 Task: Search one way flight ticket for 3 adults, 3 children in premium economy from King Salmon: King Salmon Airport to New Bern: Coastal Carolina Regional Airport (was Craven County Regional) on 5-4-2023. Choice of flights is Royal air maroc. Number of bags: 1 carry on bag. Price is upto 94000. Outbound departure time preference is 8:00.
Action: Mouse moved to (316, 272)
Screenshot: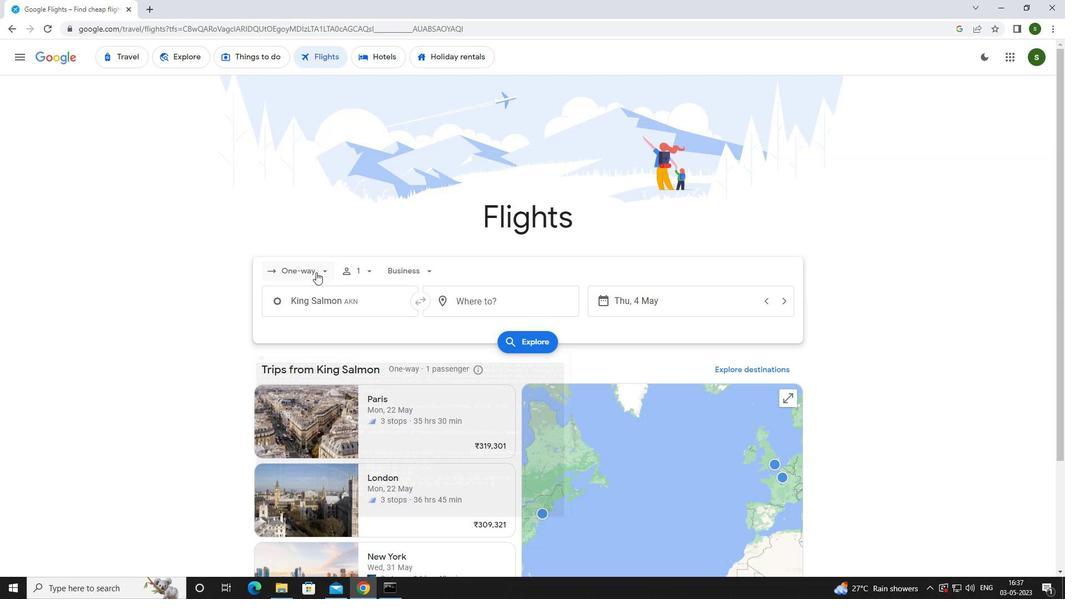 
Action: Mouse pressed left at (316, 272)
Screenshot: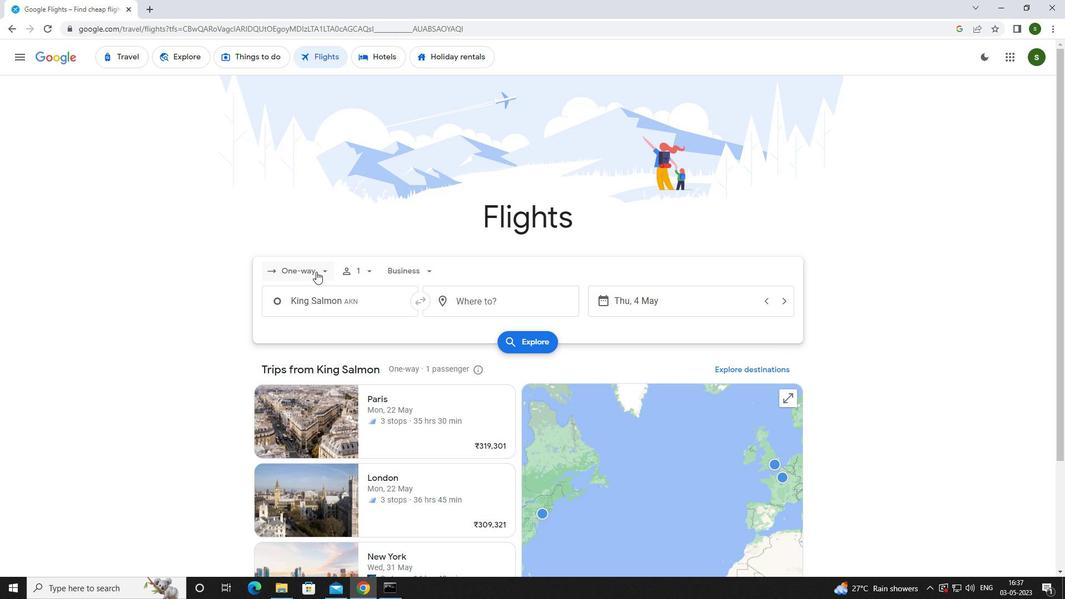 
Action: Mouse moved to (321, 314)
Screenshot: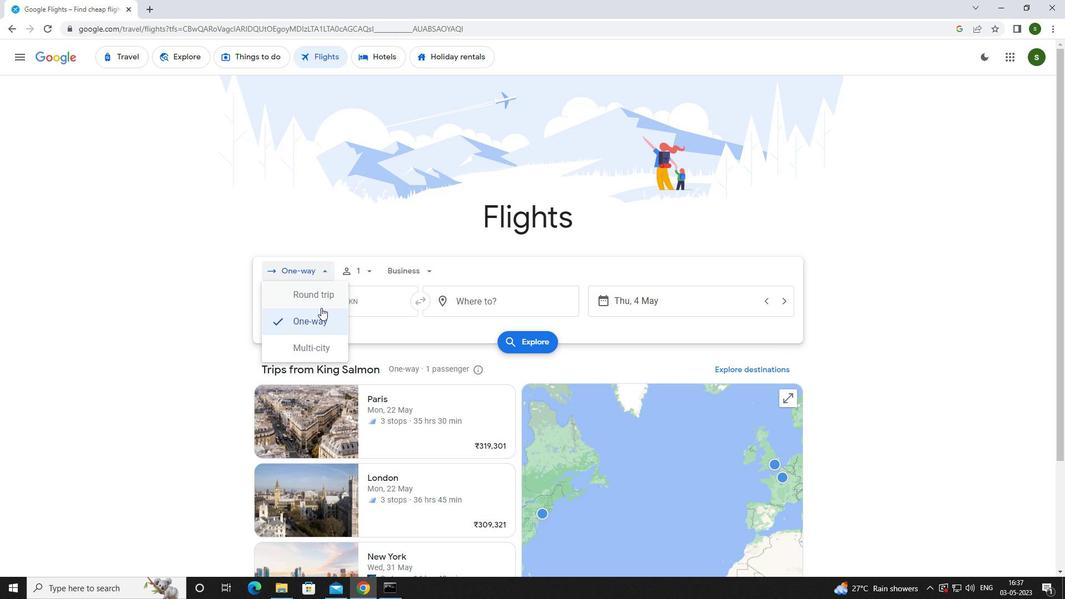 
Action: Mouse pressed left at (321, 314)
Screenshot: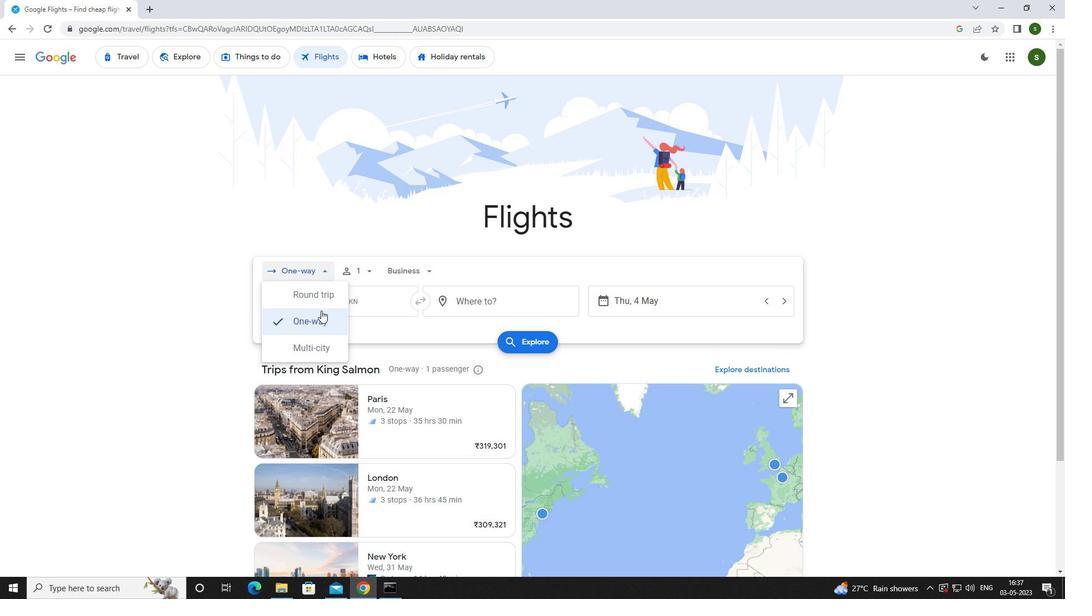 
Action: Mouse moved to (370, 267)
Screenshot: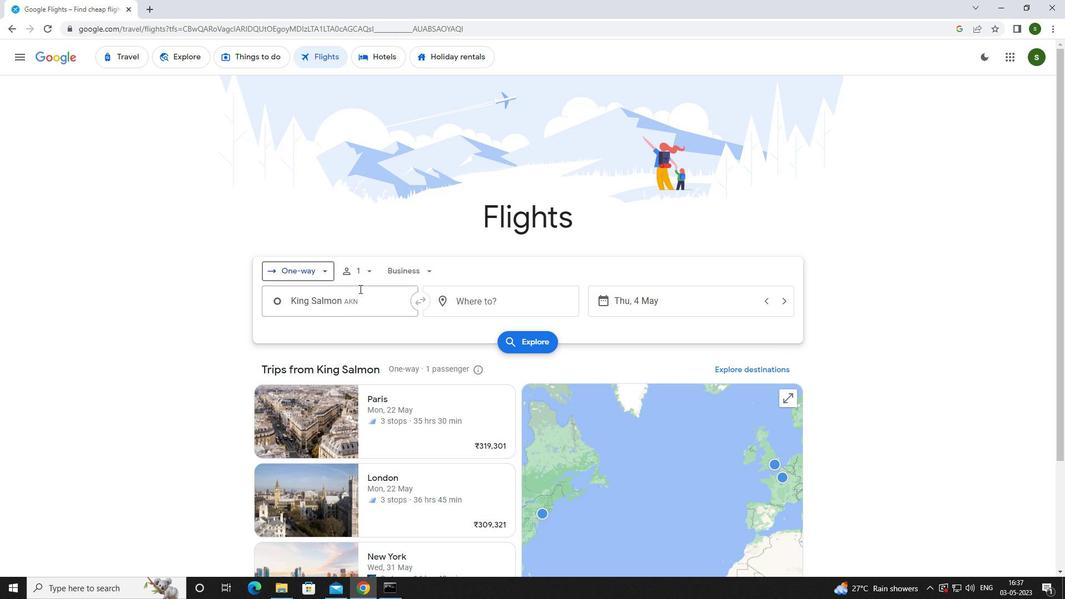 
Action: Mouse pressed left at (370, 267)
Screenshot: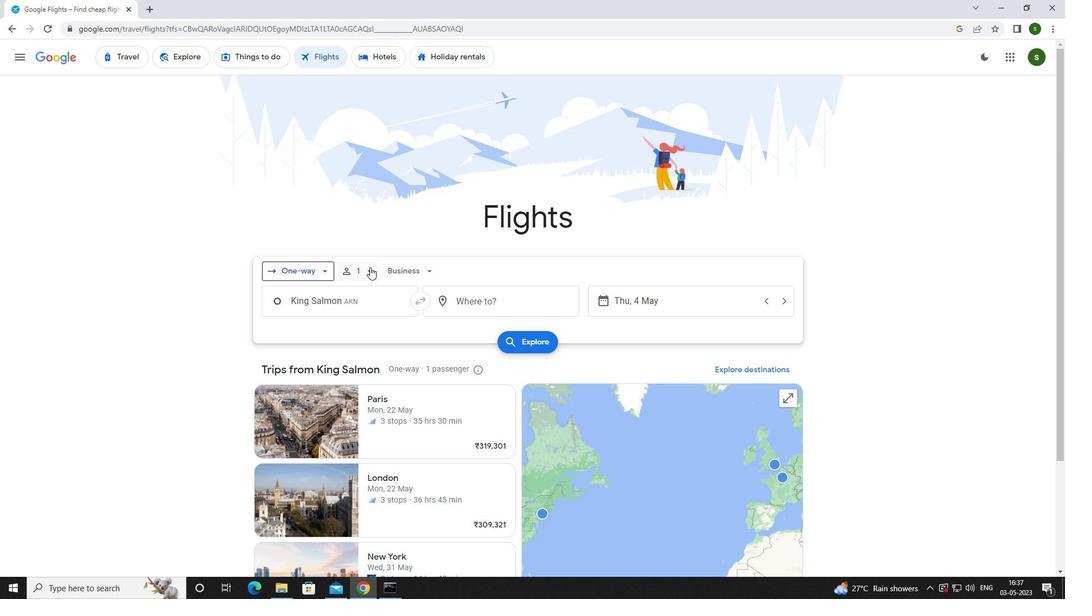 
Action: Mouse moved to (452, 298)
Screenshot: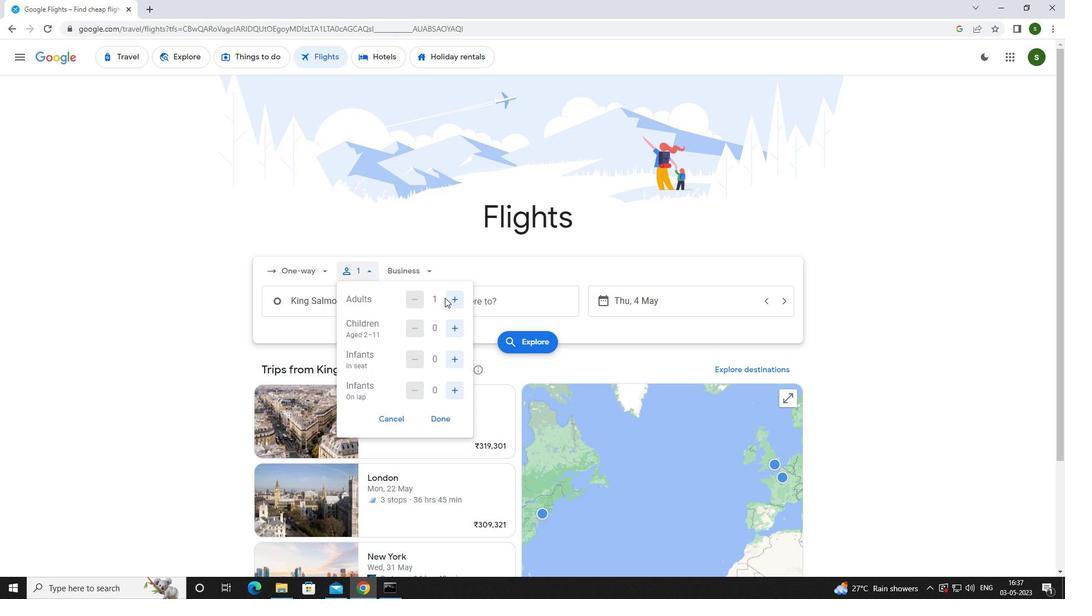 
Action: Mouse pressed left at (452, 298)
Screenshot: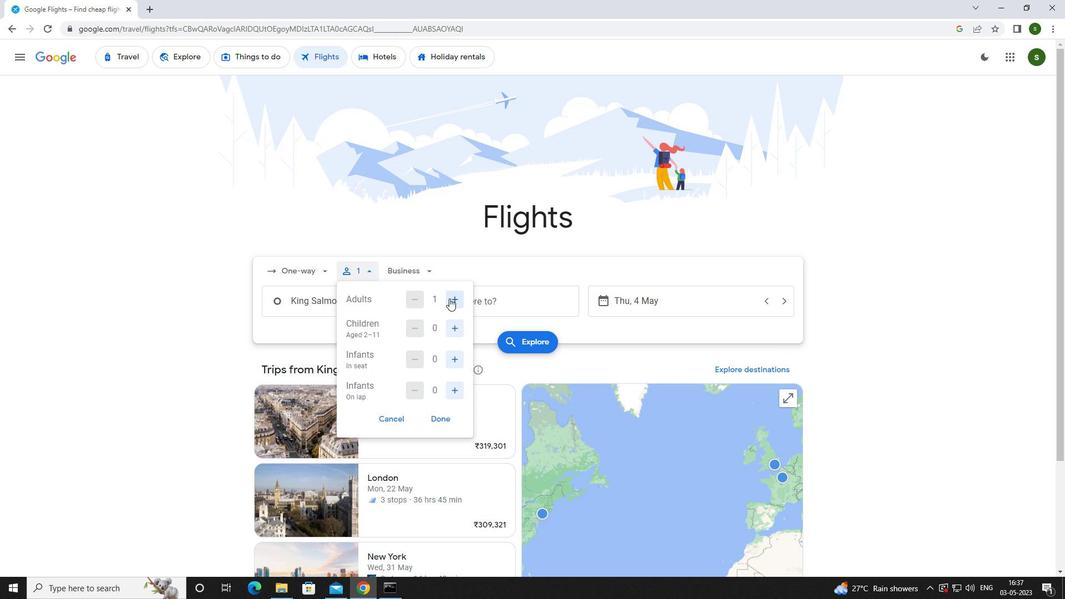 
Action: Mouse pressed left at (452, 298)
Screenshot: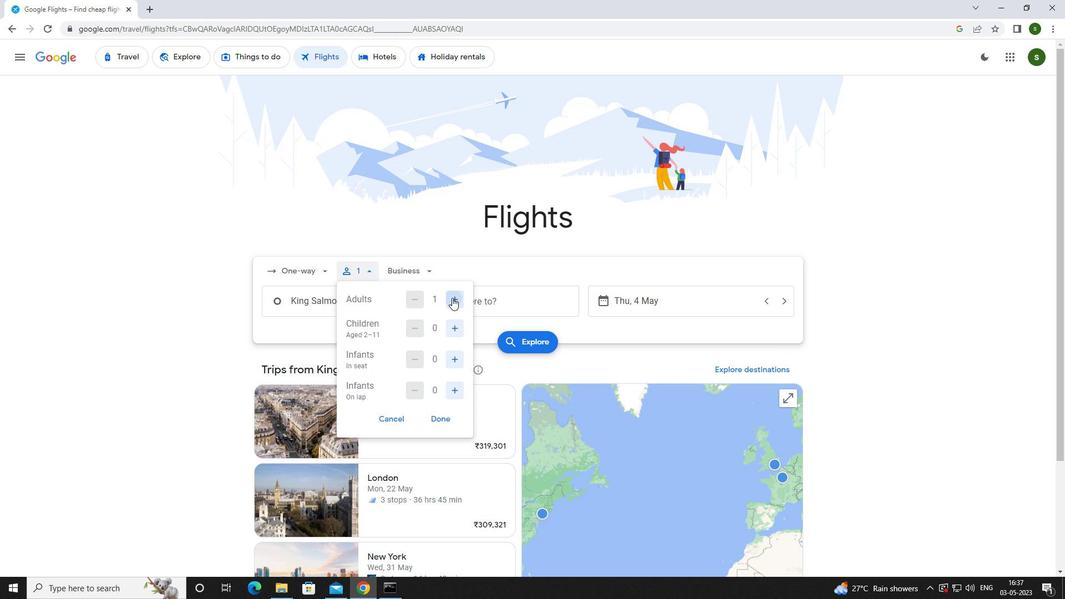
Action: Mouse moved to (450, 326)
Screenshot: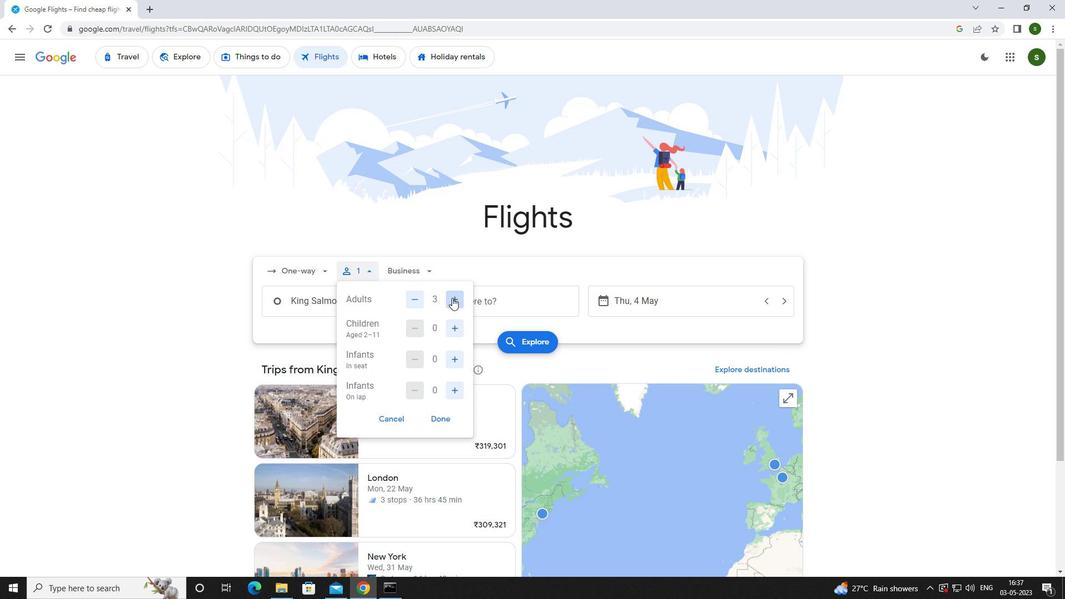 
Action: Mouse pressed left at (450, 326)
Screenshot: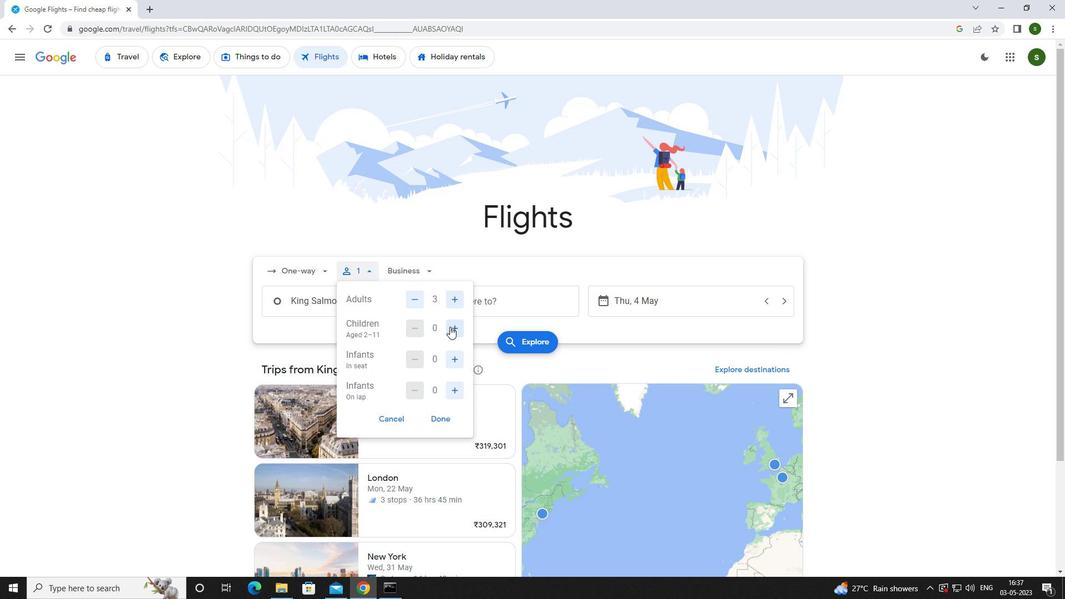 
Action: Mouse pressed left at (450, 326)
Screenshot: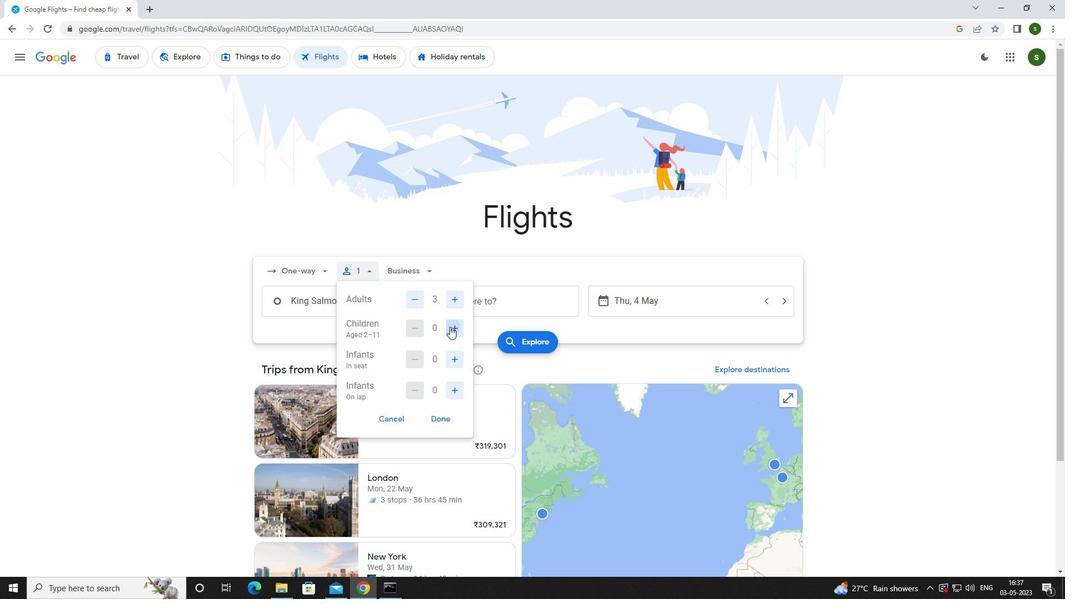 
Action: Mouse moved to (450, 325)
Screenshot: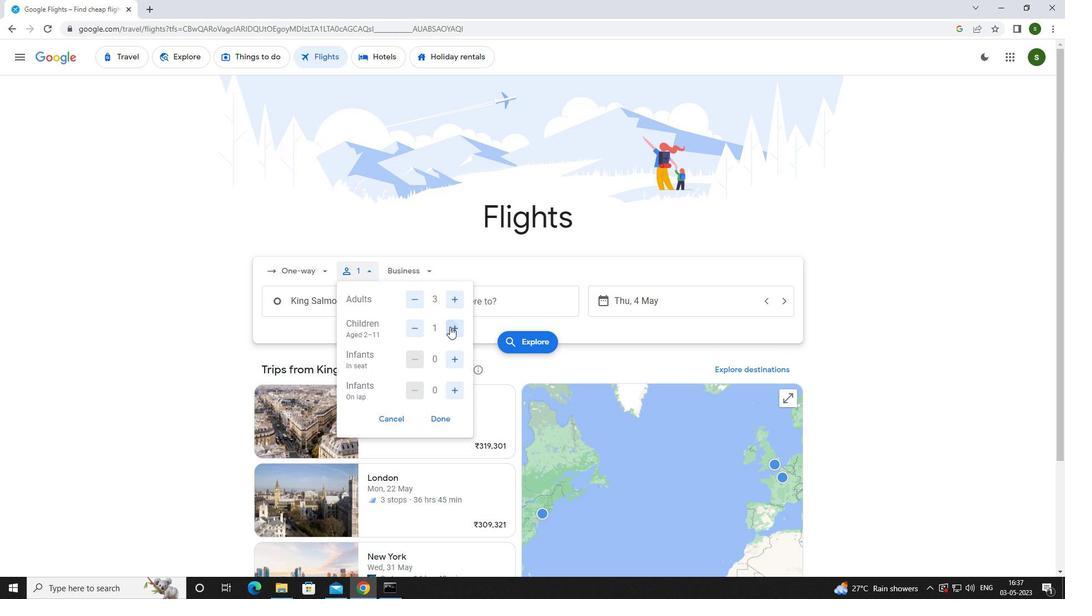 
Action: Mouse pressed left at (450, 325)
Screenshot: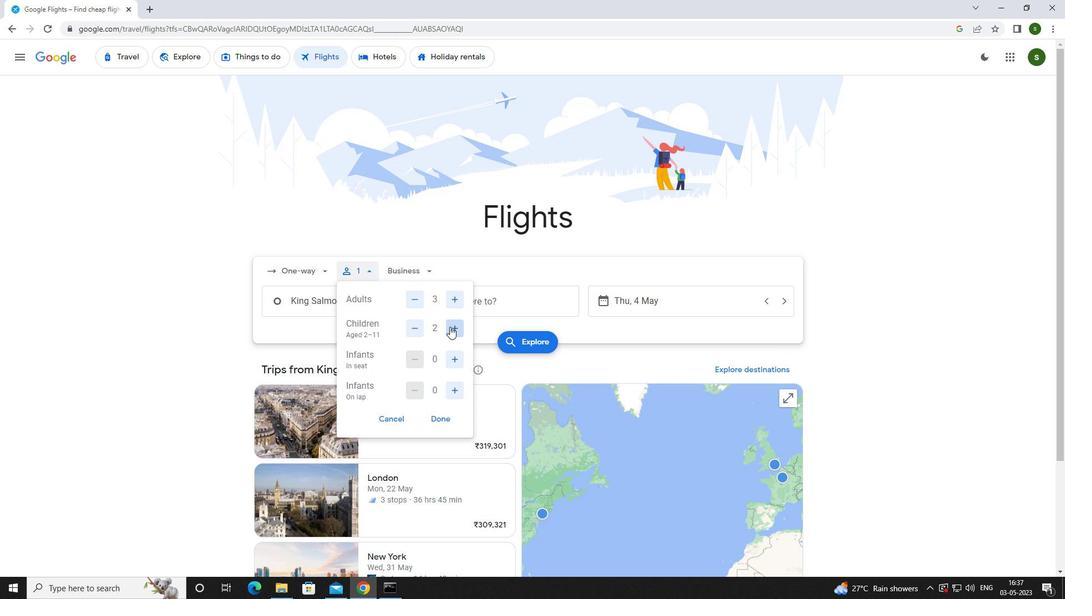 
Action: Mouse moved to (423, 274)
Screenshot: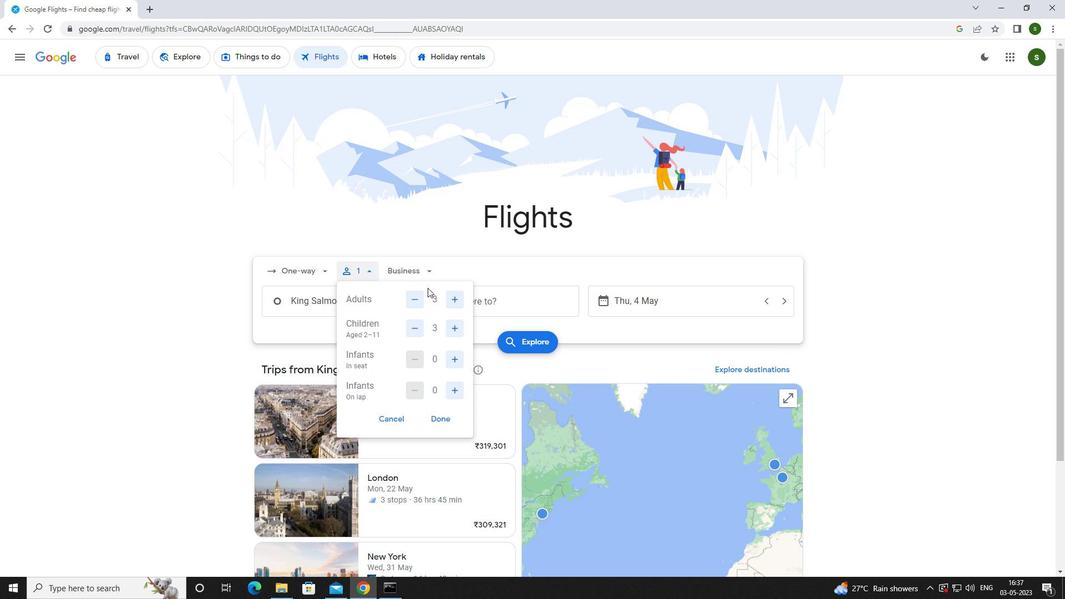 
Action: Mouse pressed left at (423, 274)
Screenshot: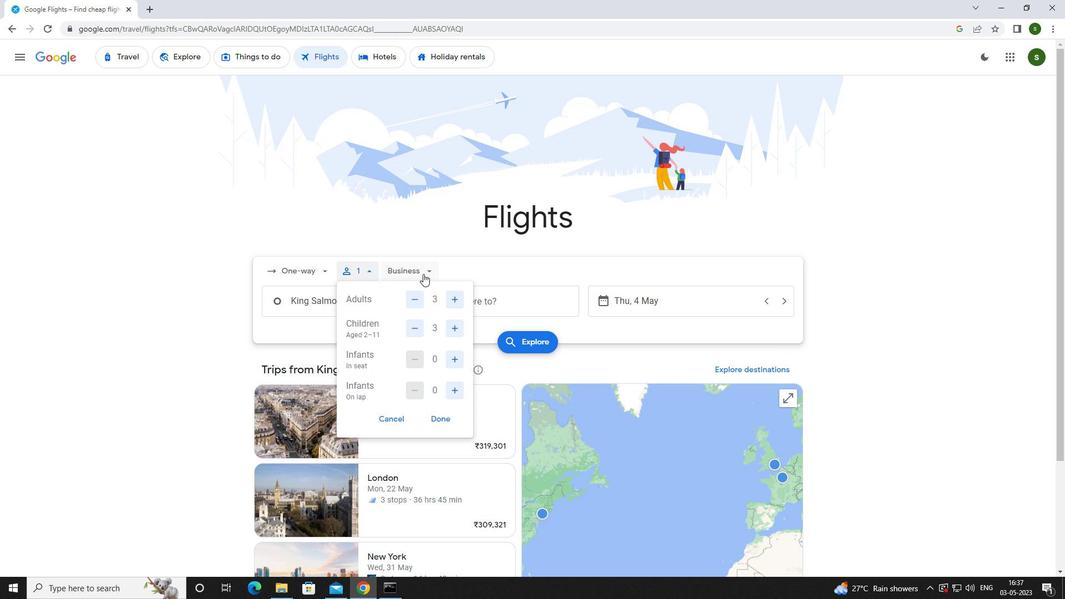 
Action: Mouse moved to (430, 319)
Screenshot: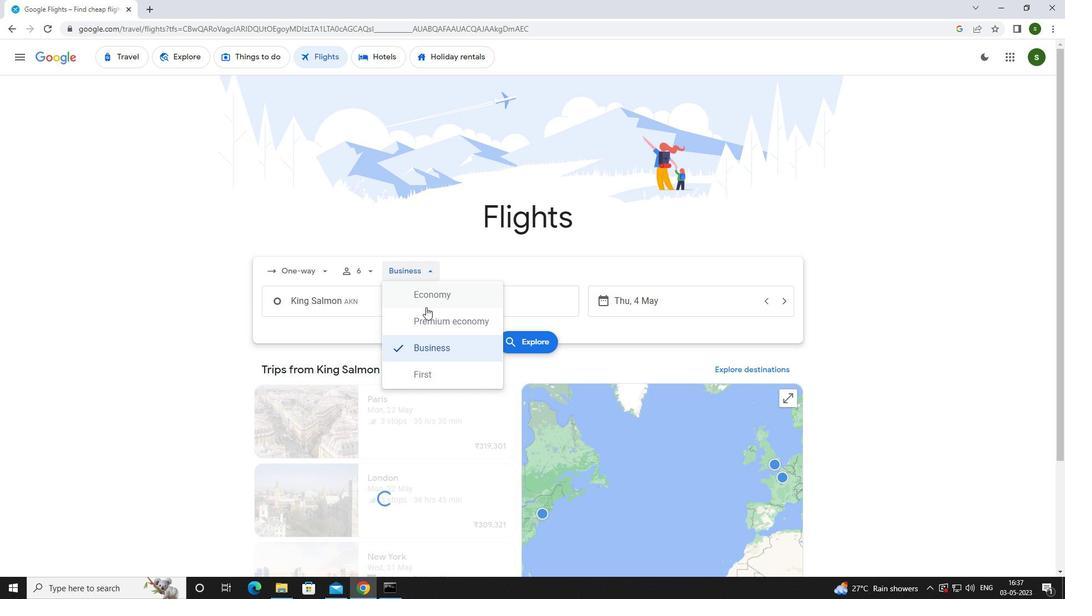 
Action: Mouse pressed left at (430, 319)
Screenshot: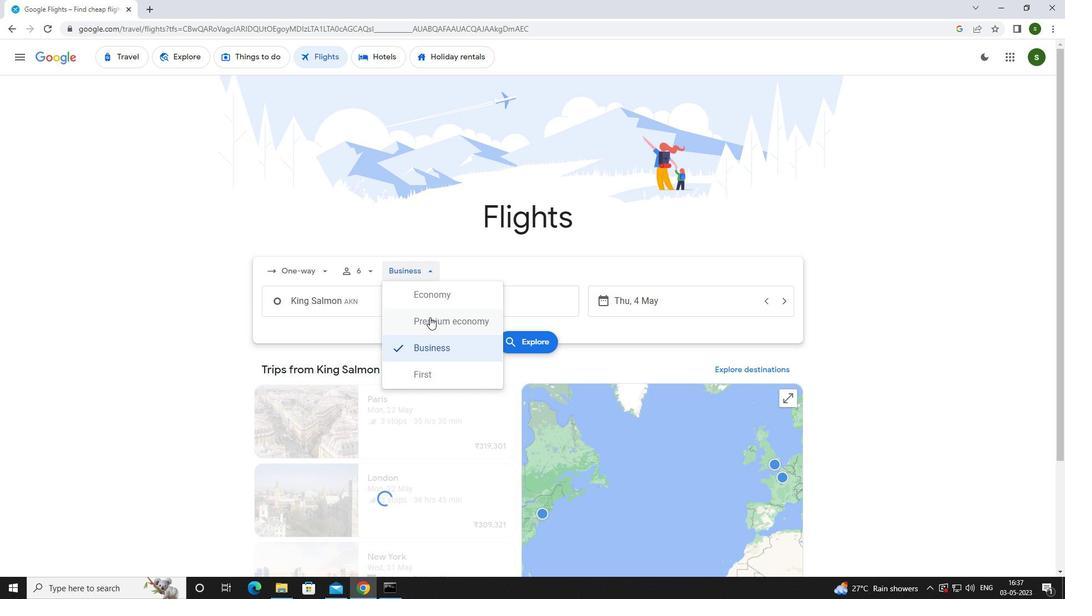 
Action: Mouse moved to (381, 305)
Screenshot: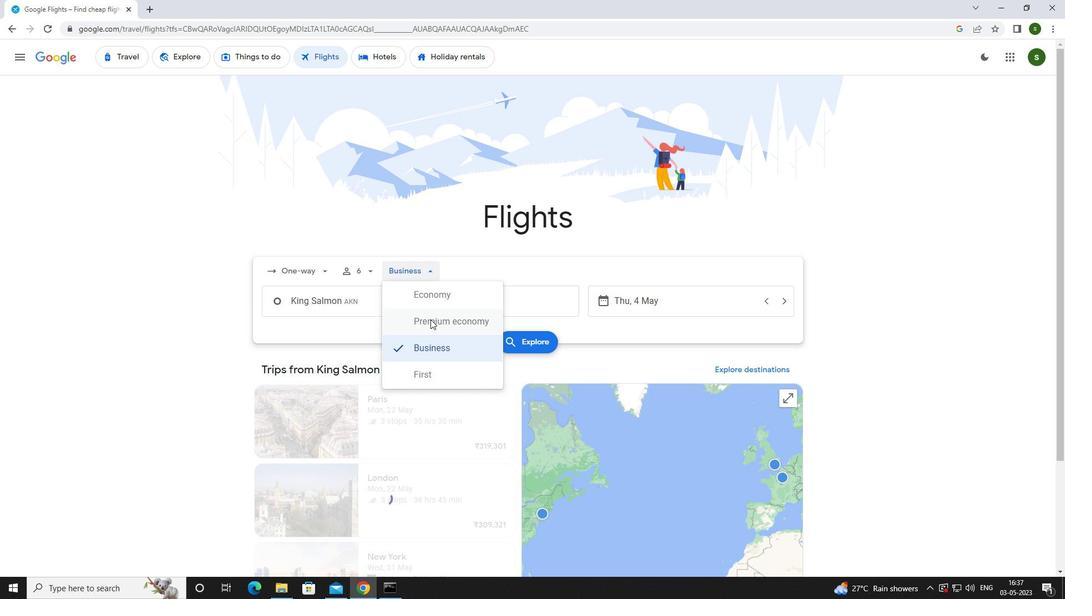 
Action: Mouse pressed left at (381, 305)
Screenshot: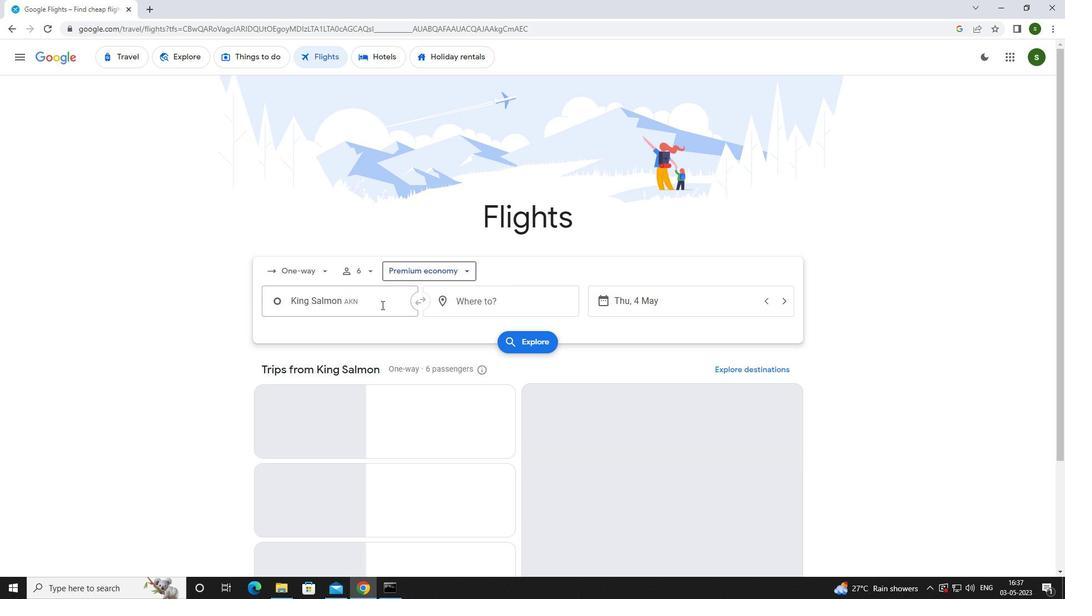 
Action: Mouse moved to (381, 310)
Screenshot: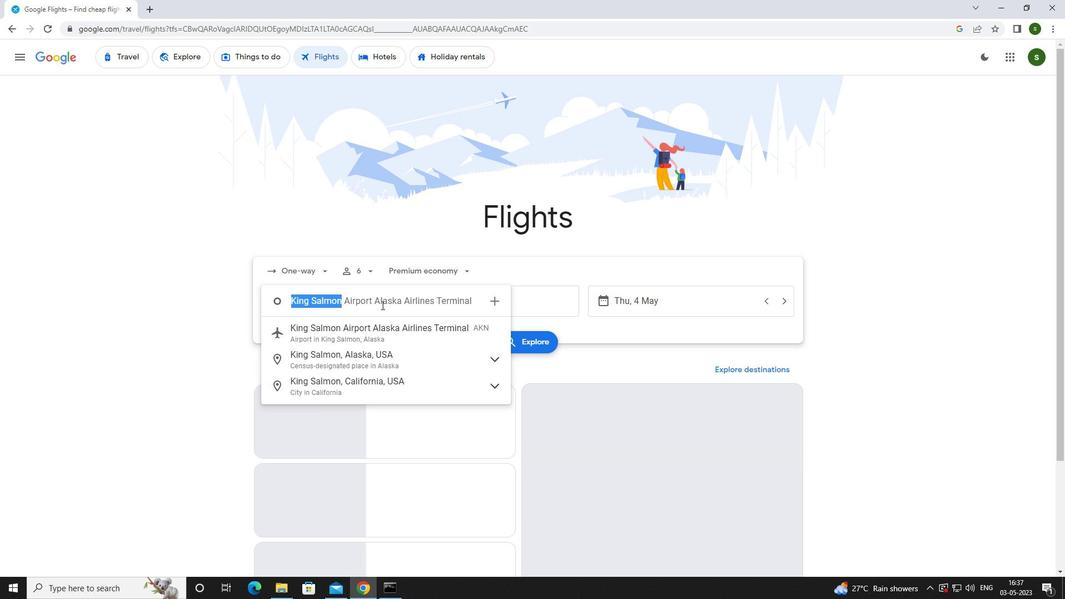 
Action: Key pressed <Key.caps_lock>k<Key.caps_lock>Ing<Key.space><Key.caps_lock>s<Key.caps_lock>al
Screenshot: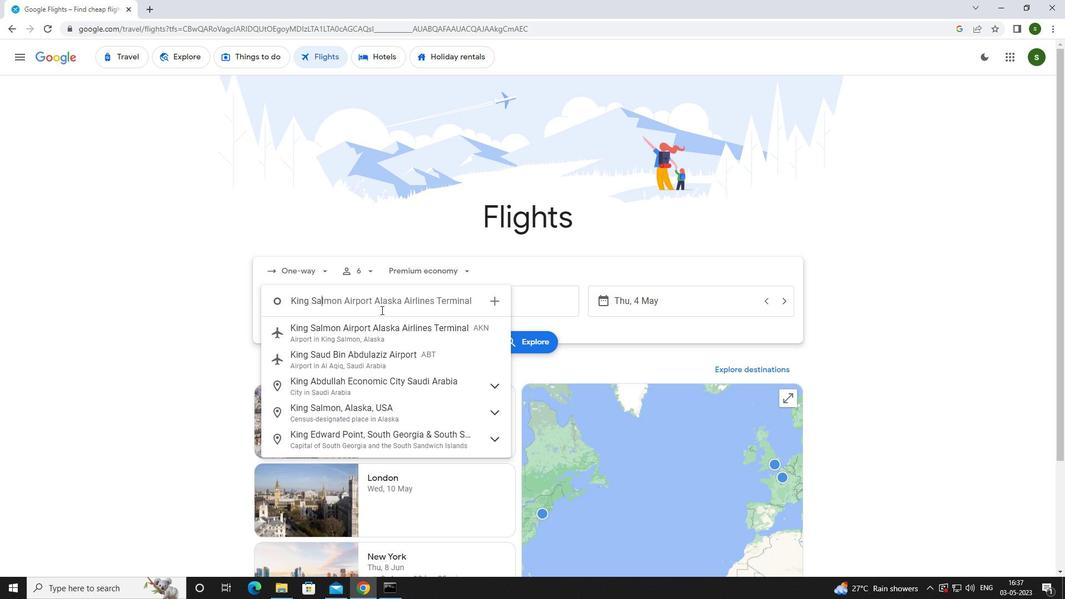 
Action: Mouse moved to (385, 343)
Screenshot: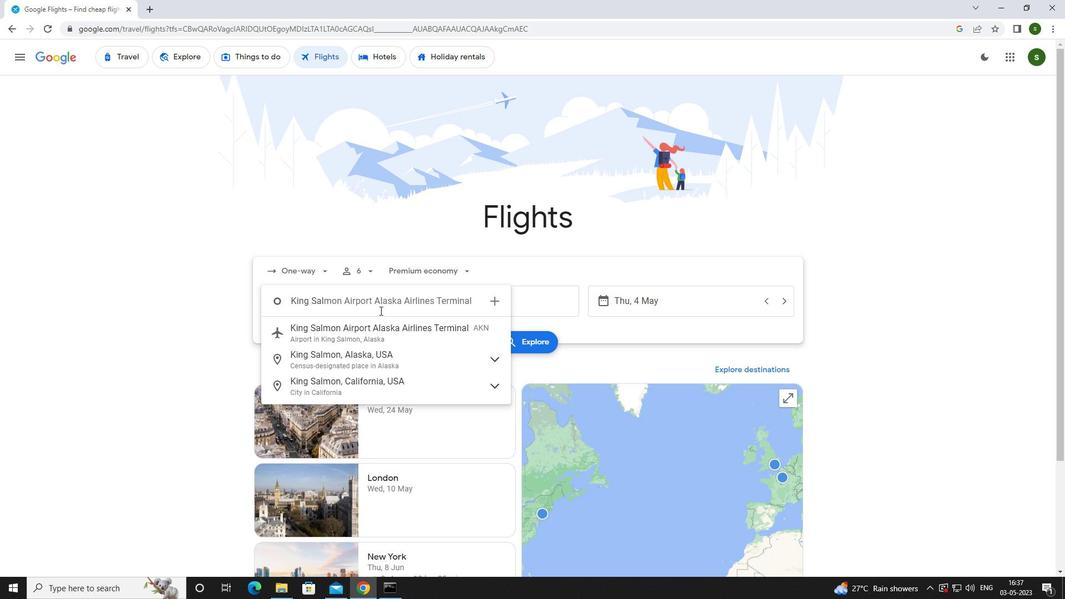 
Action: Mouse pressed left at (385, 343)
Screenshot: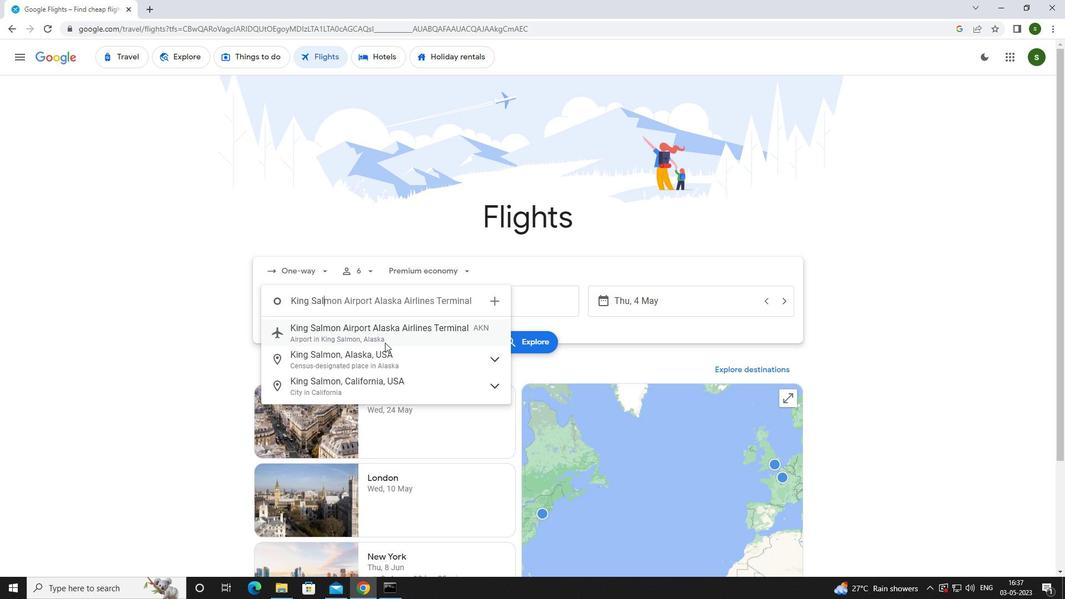 
Action: Mouse moved to (491, 302)
Screenshot: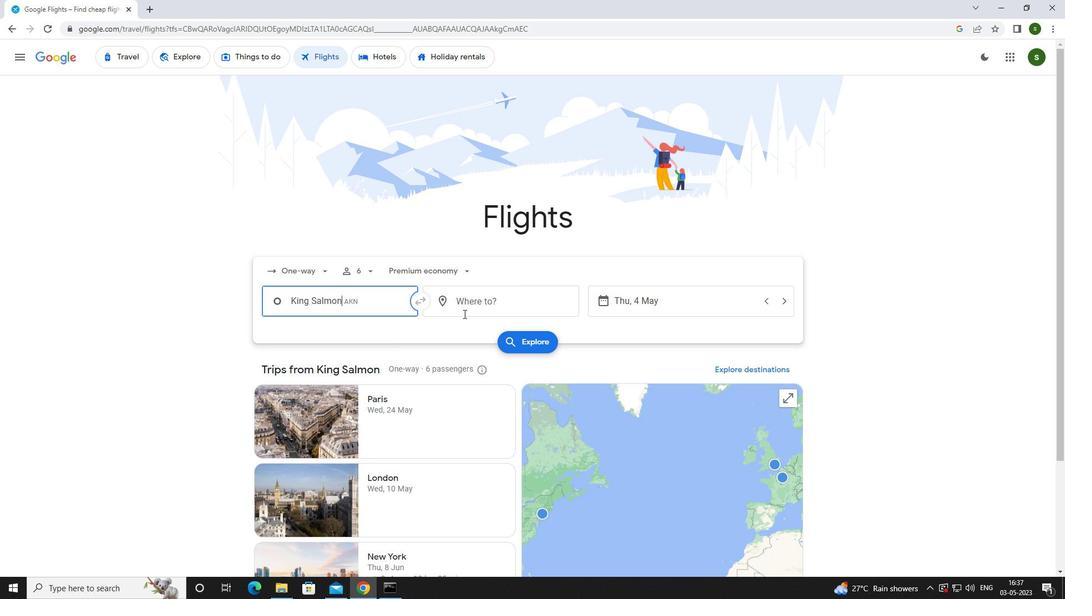 
Action: Mouse pressed left at (491, 302)
Screenshot: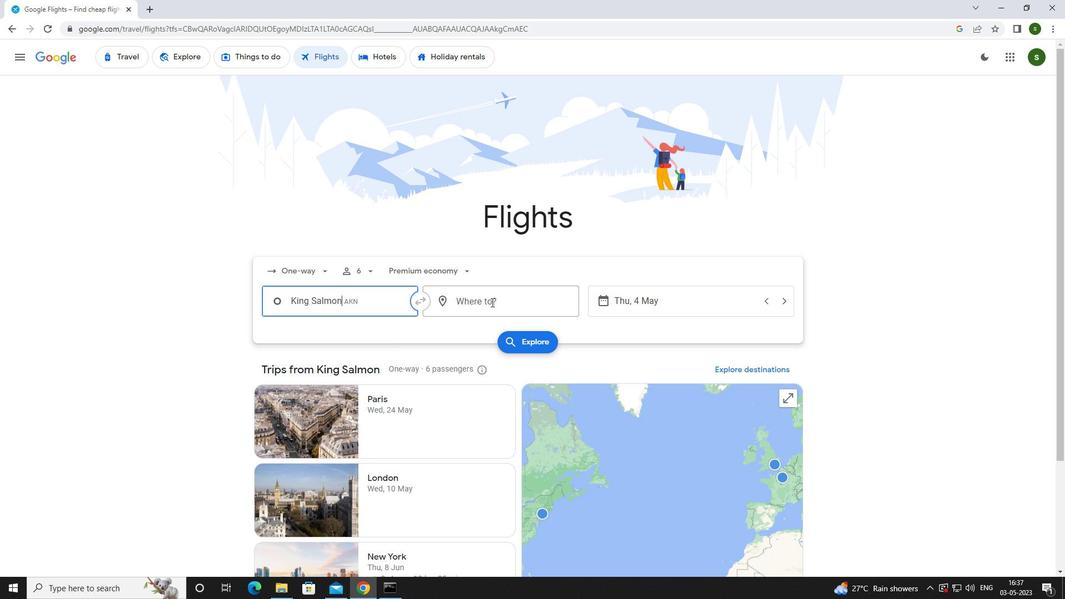 
Action: Mouse moved to (481, 308)
Screenshot: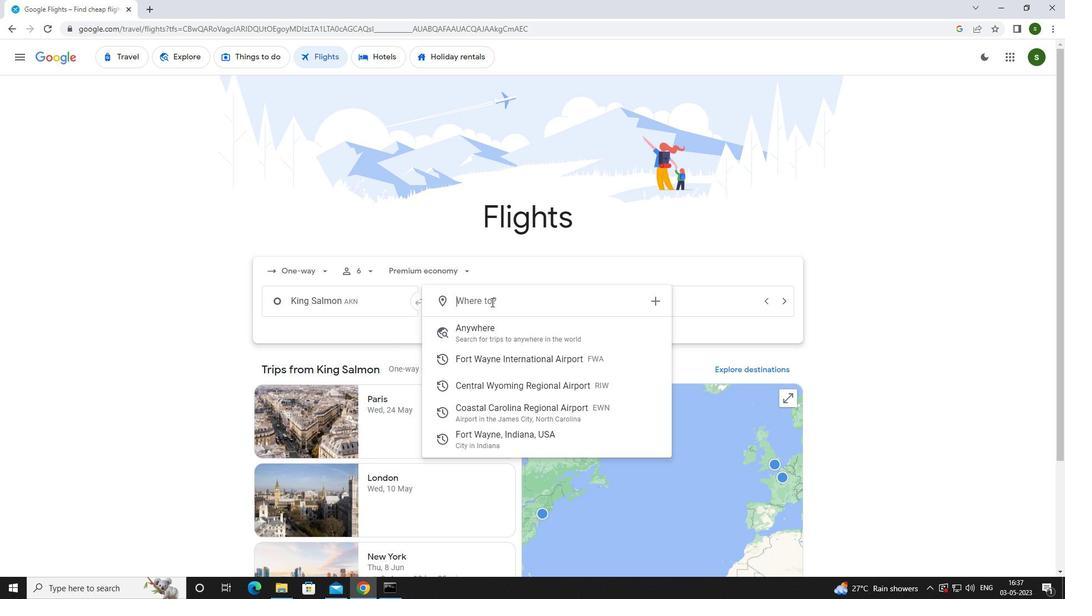 
Action: Key pressed <Key.caps_lock>c<Key.caps_lock>oastal<Key.space>
Screenshot: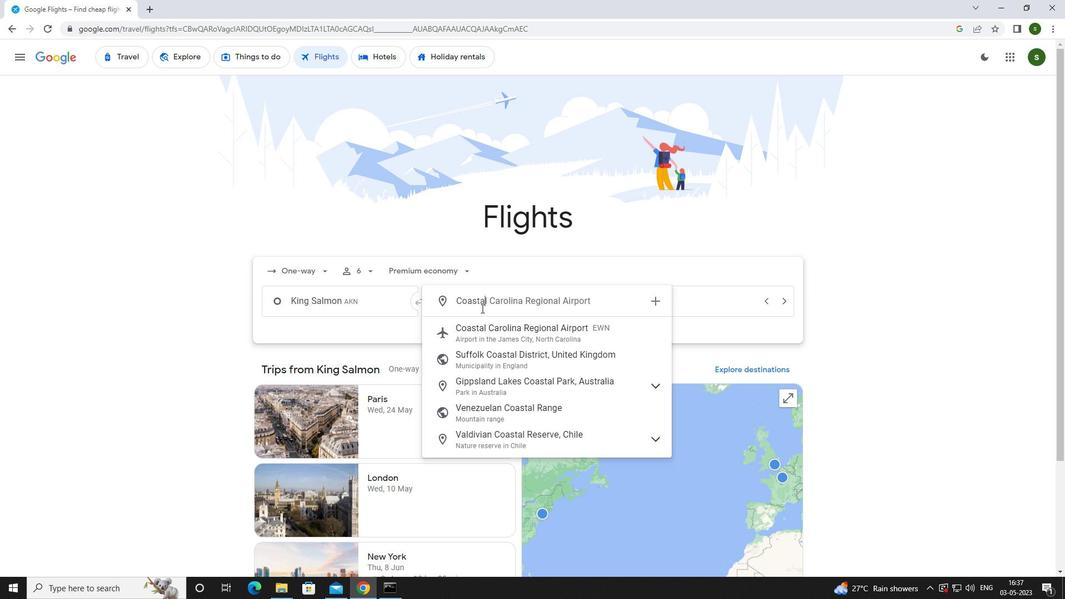 
Action: Mouse moved to (486, 326)
Screenshot: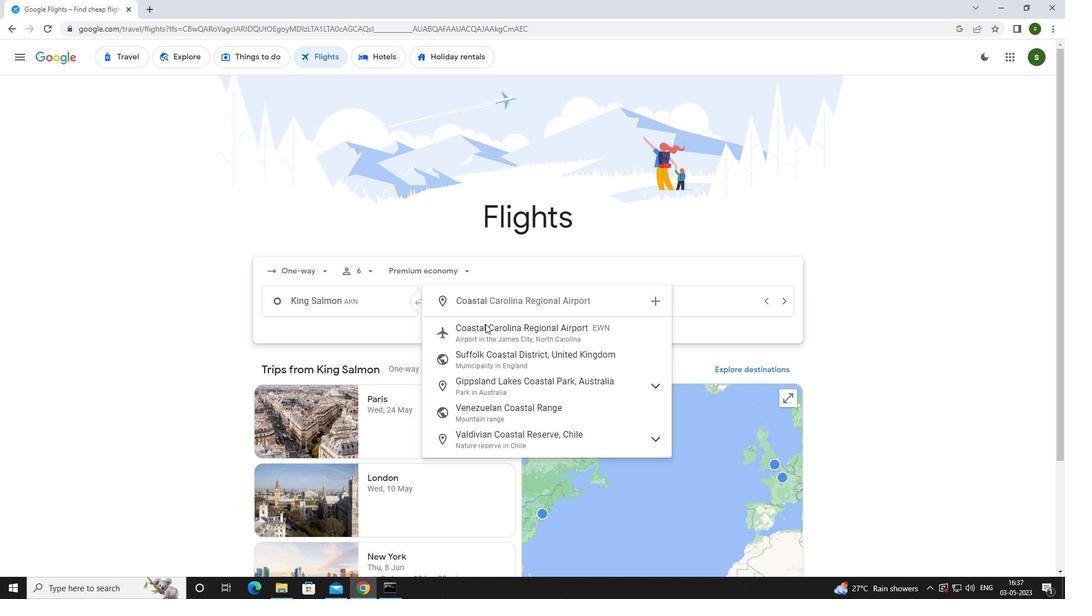 
Action: Mouse pressed left at (486, 326)
Screenshot: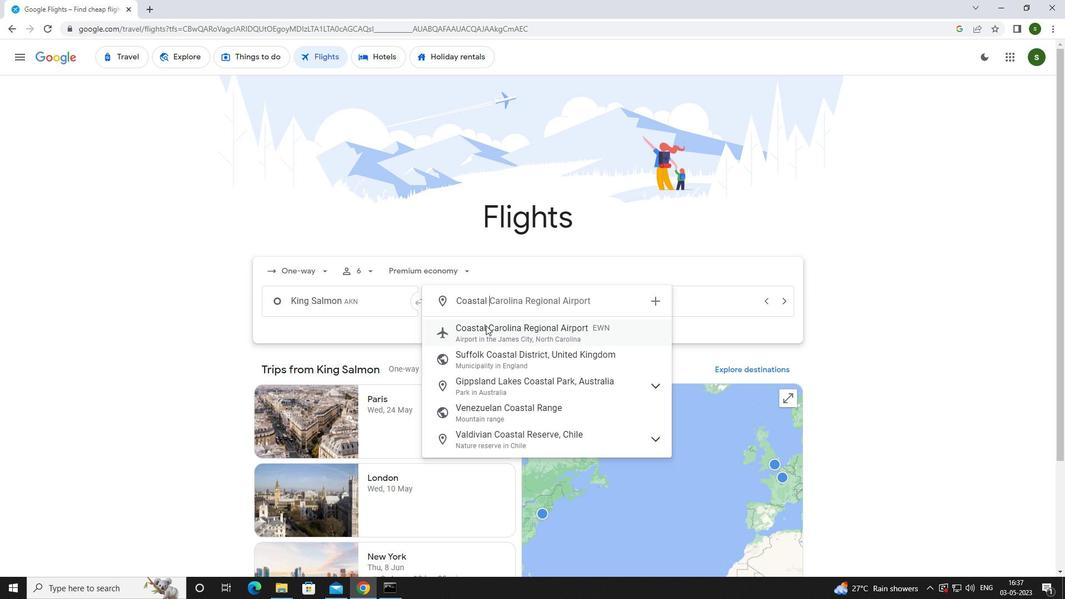 
Action: Mouse moved to (670, 303)
Screenshot: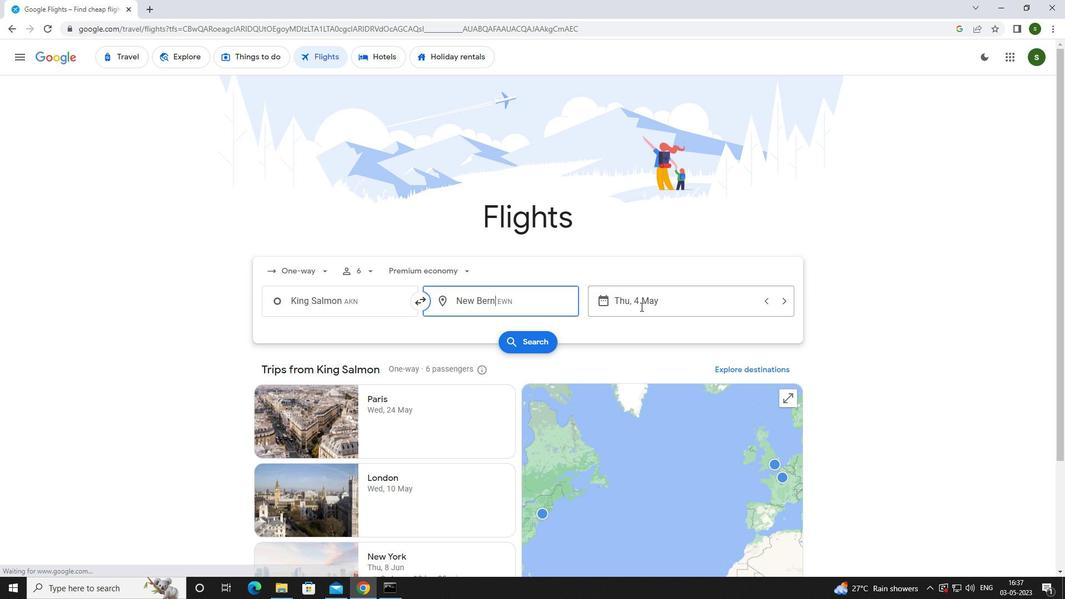 
Action: Mouse pressed left at (670, 303)
Screenshot: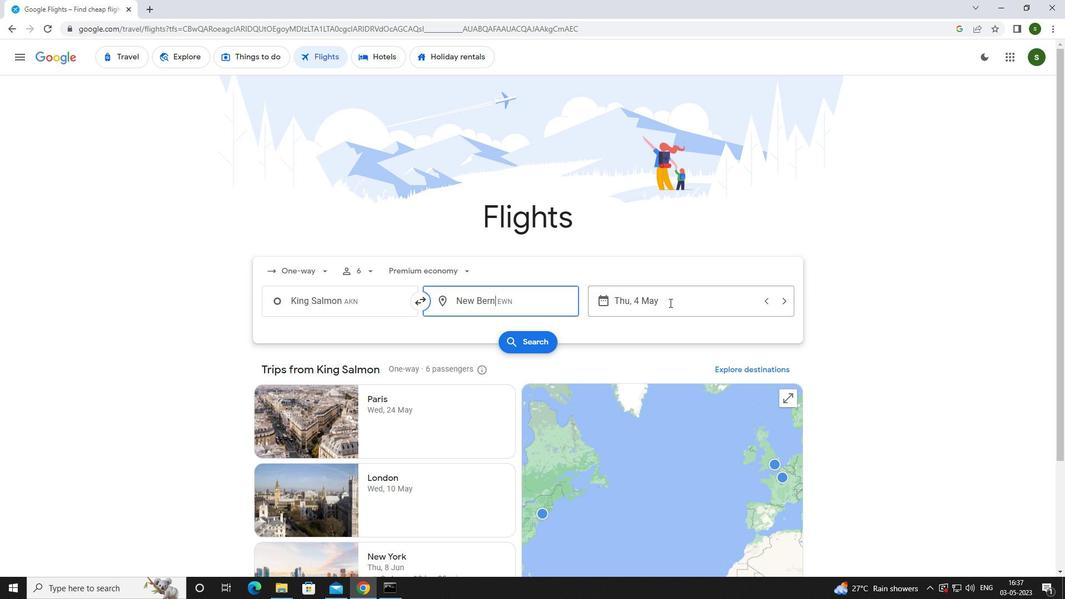 
Action: Mouse moved to (507, 376)
Screenshot: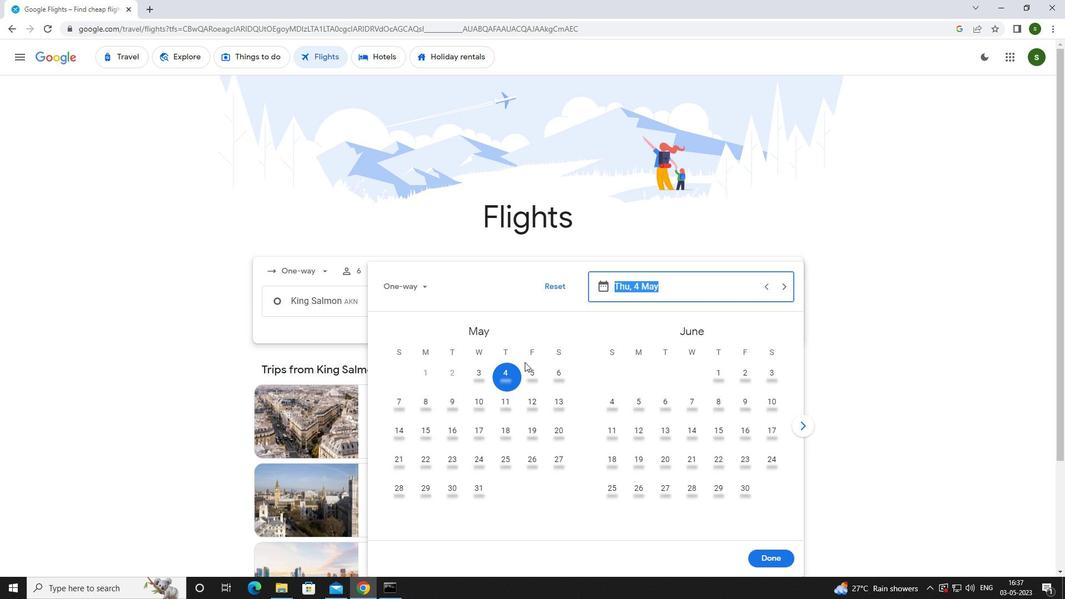 
Action: Mouse pressed left at (507, 376)
Screenshot: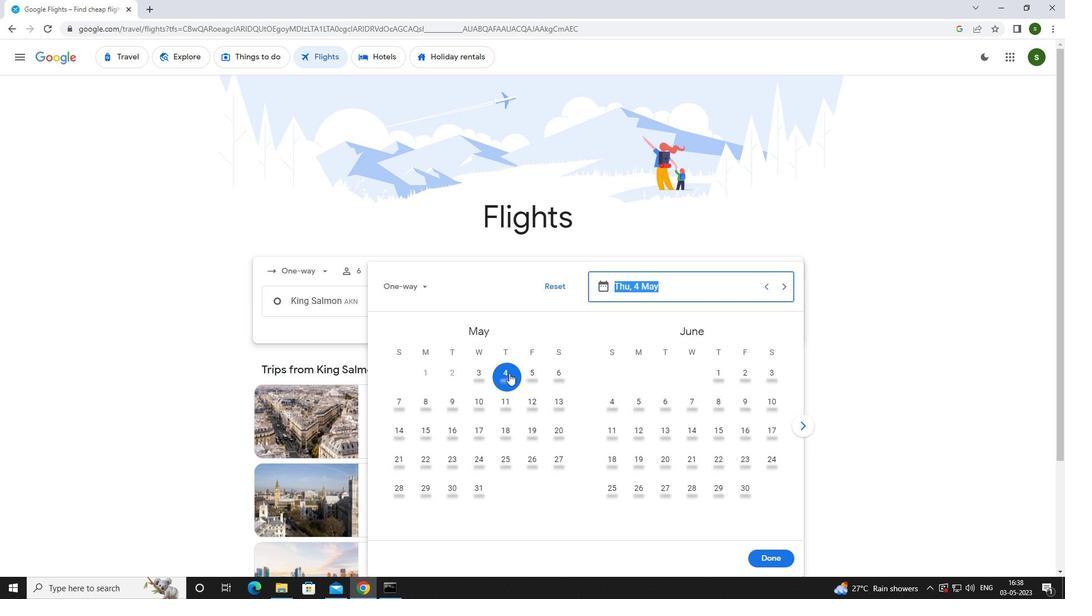 
Action: Mouse moved to (768, 554)
Screenshot: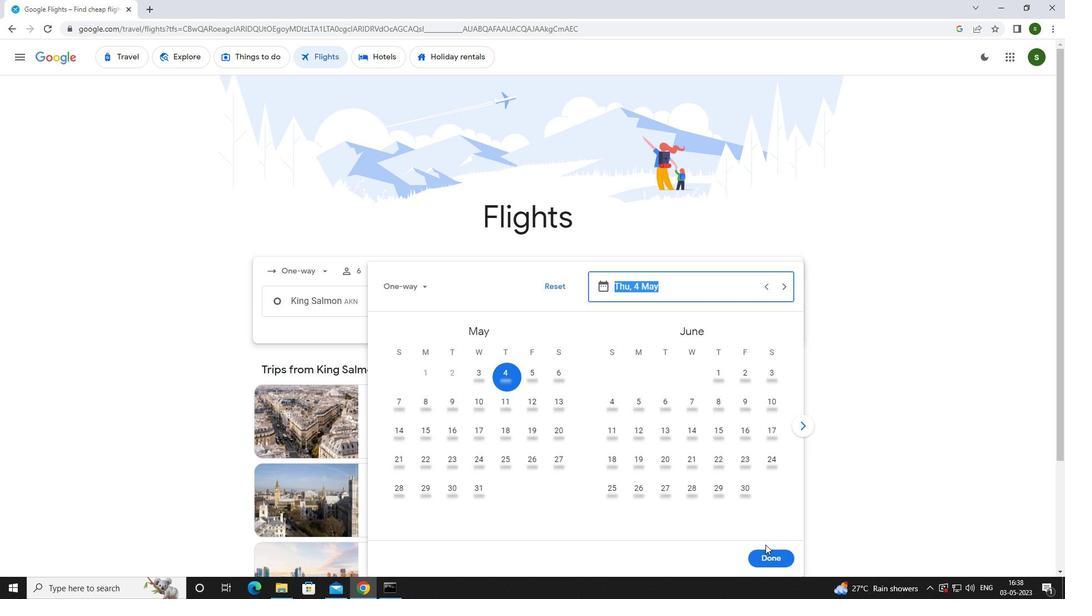 
Action: Mouse pressed left at (768, 554)
Screenshot: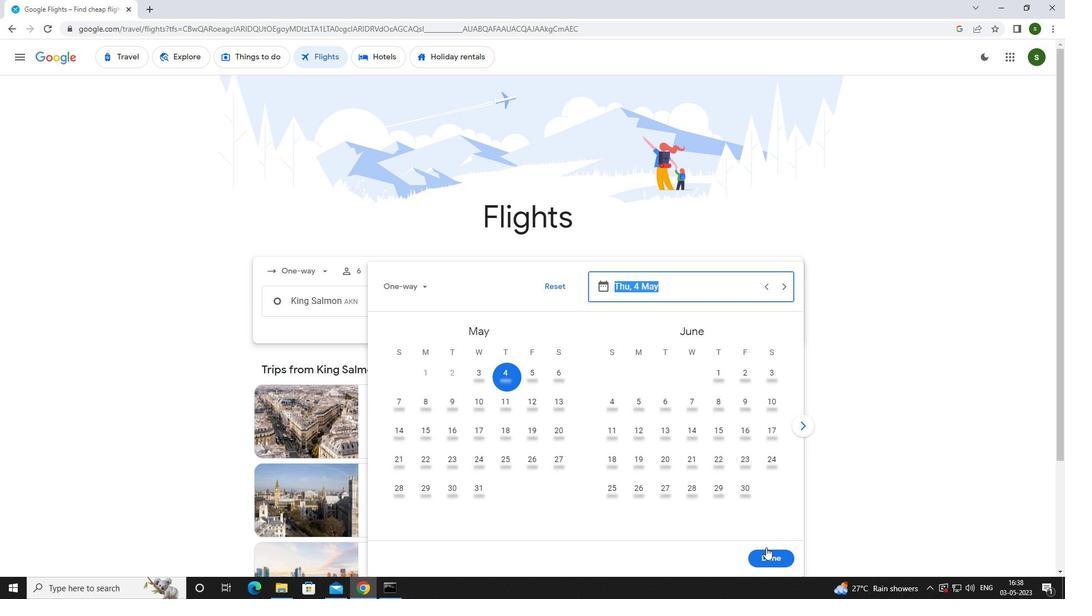 
Action: Mouse moved to (531, 340)
Screenshot: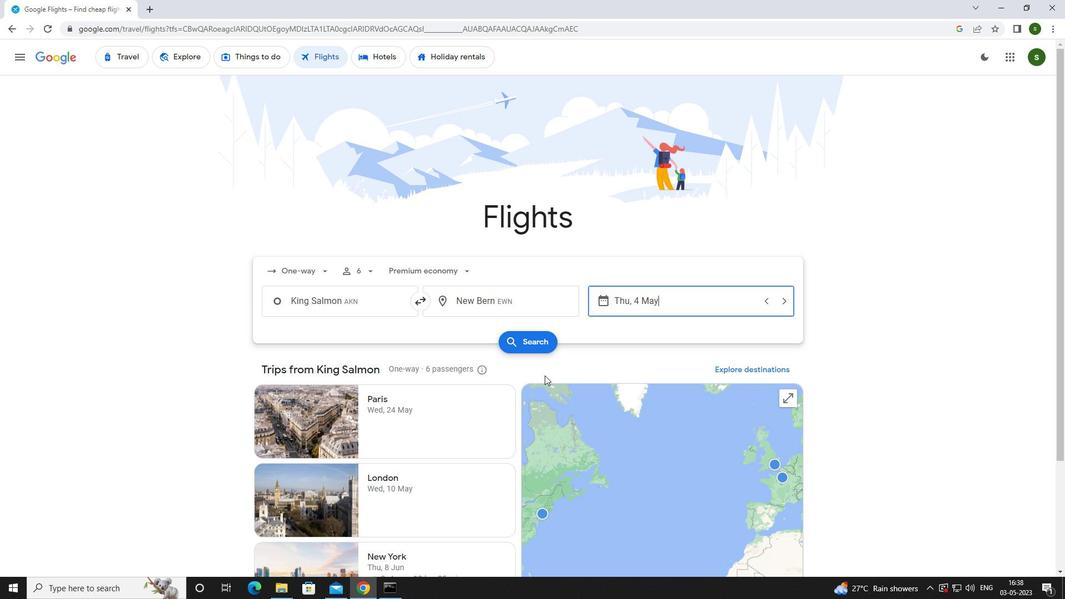 
Action: Mouse pressed left at (531, 340)
Screenshot: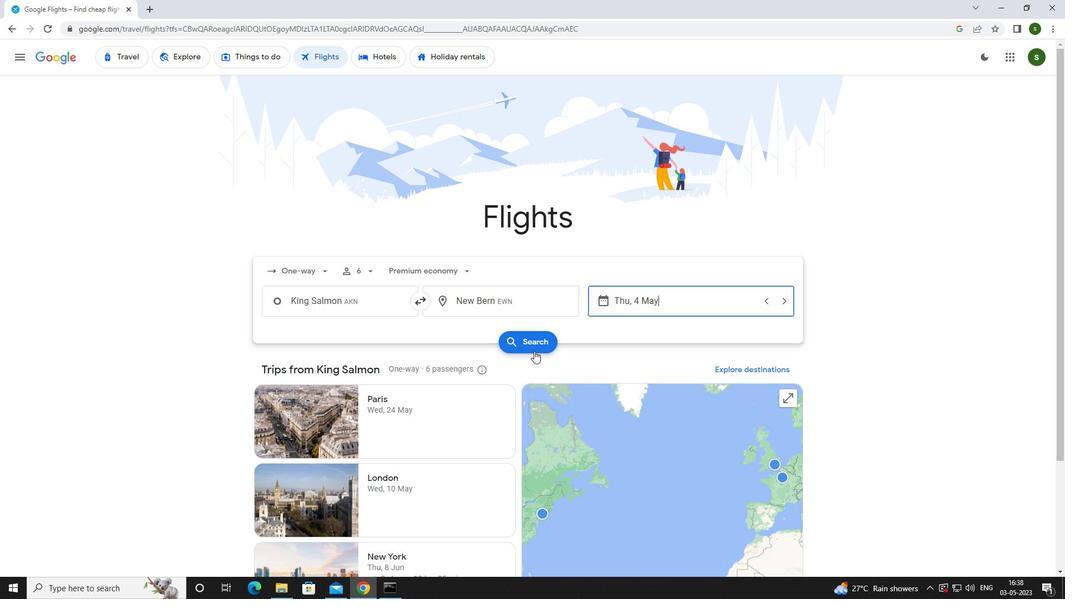 
Action: Mouse moved to (286, 162)
Screenshot: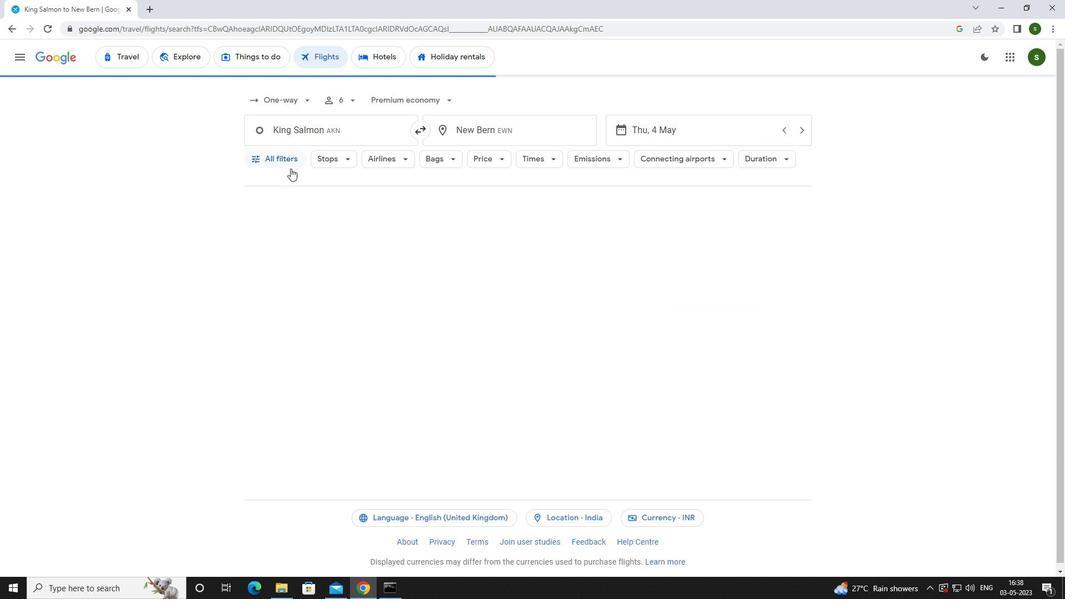 
Action: Mouse pressed left at (286, 162)
Screenshot: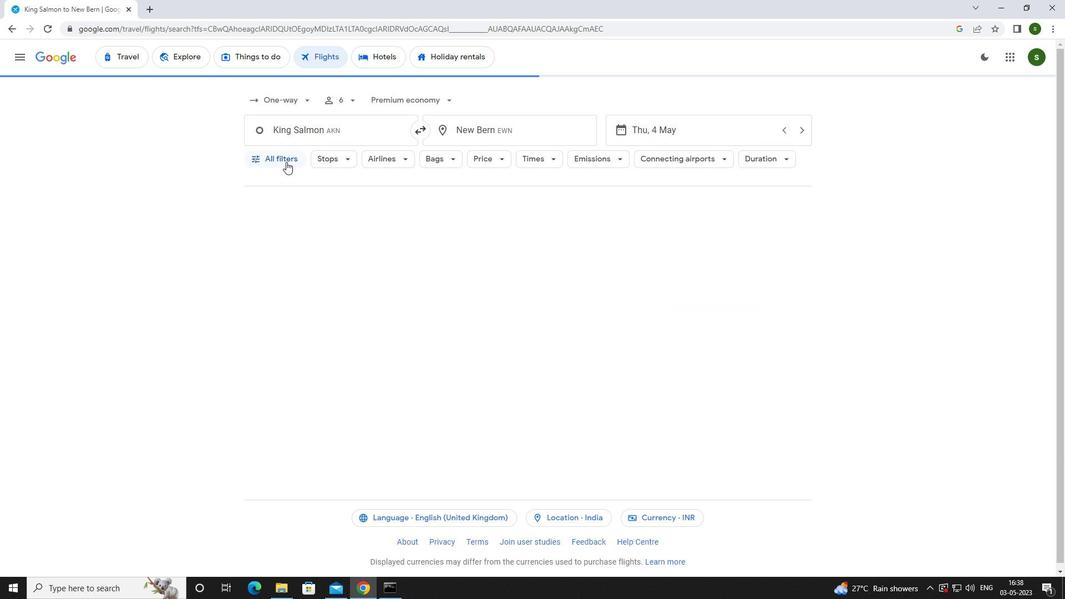 
Action: Mouse moved to (413, 394)
Screenshot: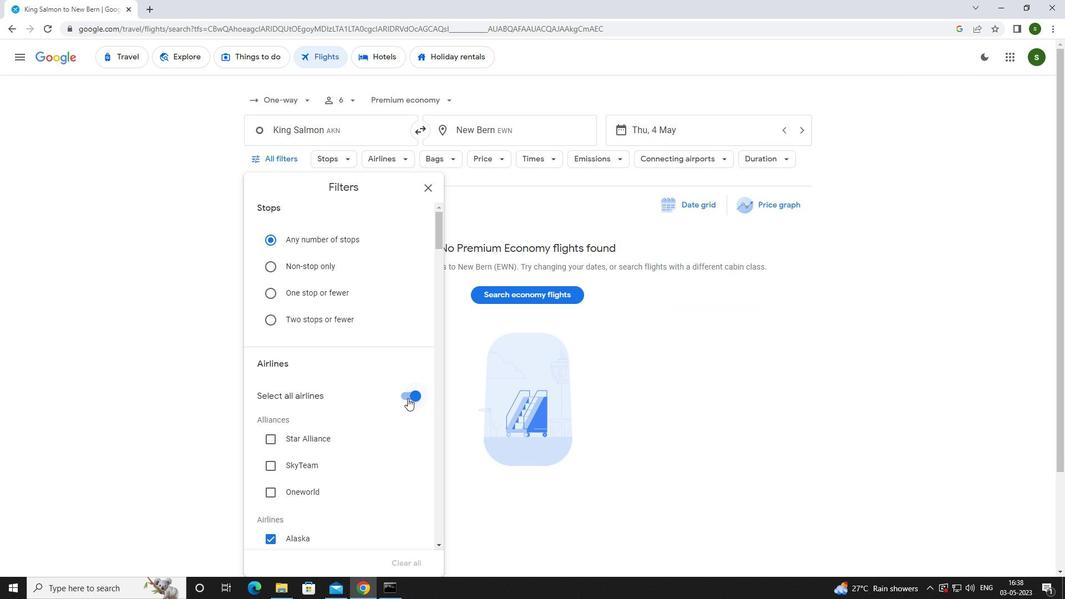 
Action: Mouse pressed left at (413, 394)
Screenshot: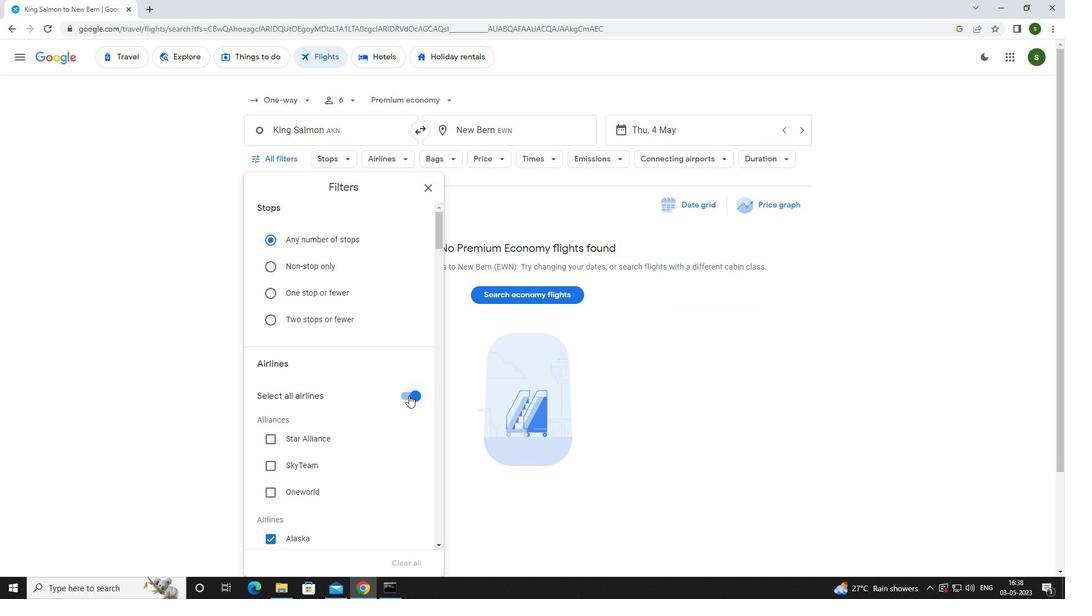 
Action: Mouse moved to (375, 348)
Screenshot: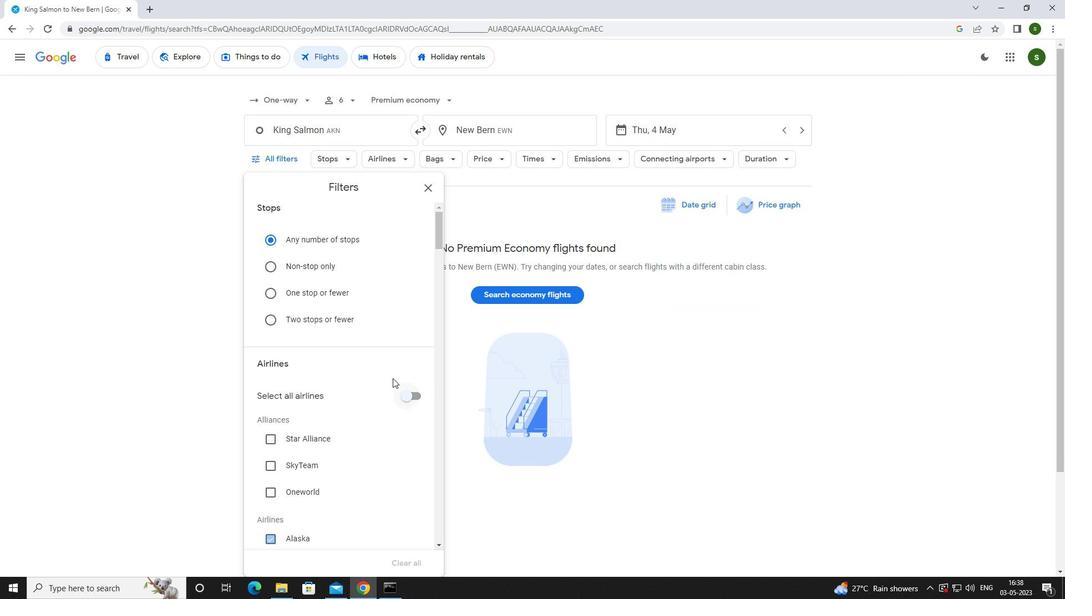 
Action: Mouse scrolled (375, 347) with delta (0, 0)
Screenshot: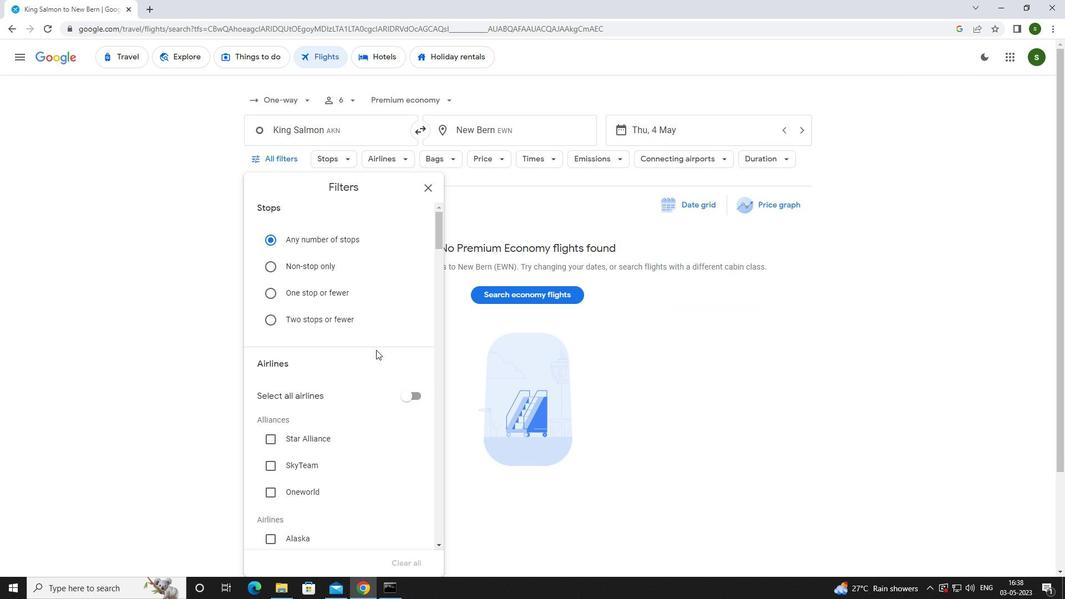 
Action: Mouse scrolled (375, 347) with delta (0, 0)
Screenshot: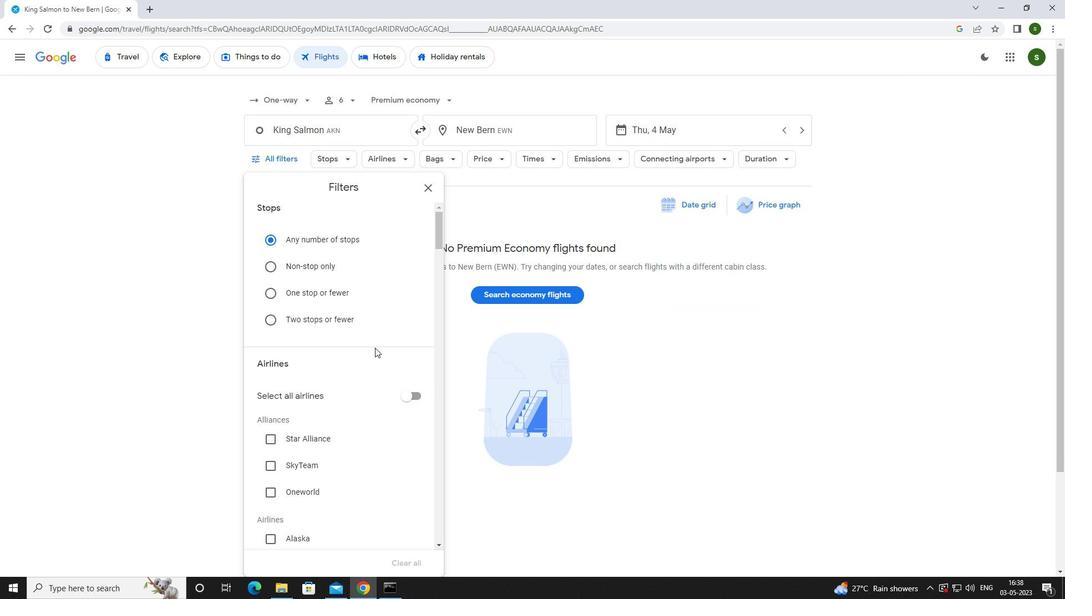 
Action: Mouse scrolled (375, 347) with delta (0, 0)
Screenshot: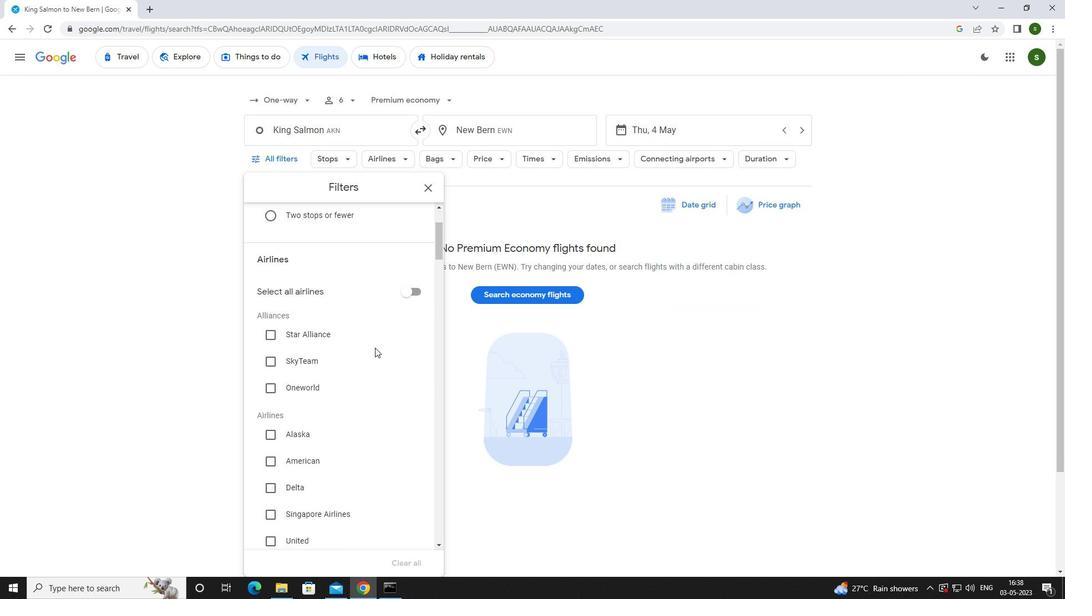 
Action: Mouse scrolled (375, 347) with delta (0, 0)
Screenshot: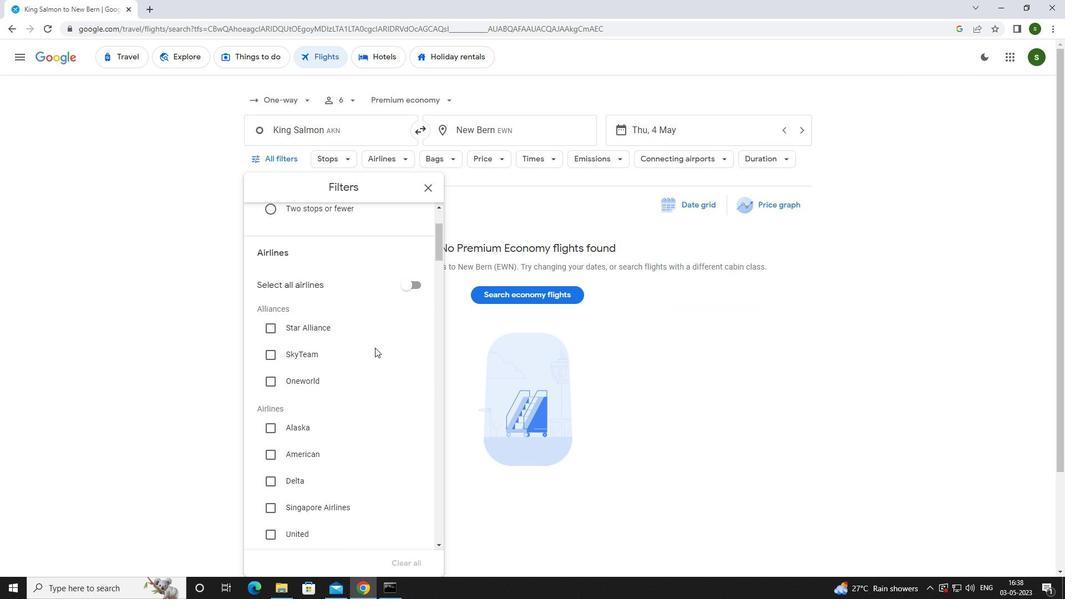 
Action: Mouse scrolled (375, 347) with delta (0, 0)
Screenshot: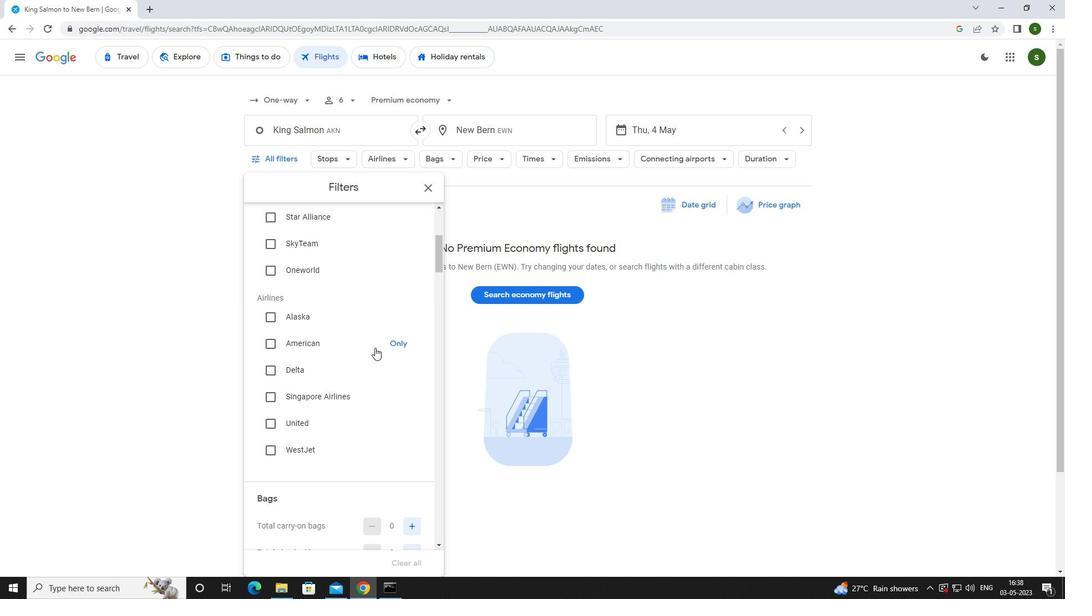 
Action: Mouse scrolled (375, 347) with delta (0, 0)
Screenshot: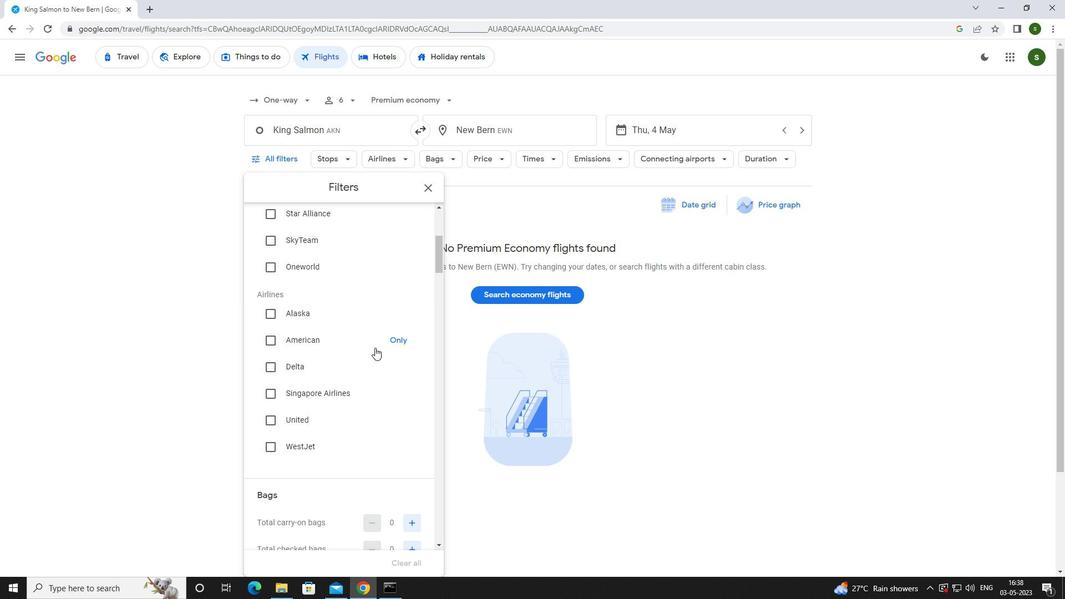 
Action: Mouse scrolled (375, 347) with delta (0, 0)
Screenshot: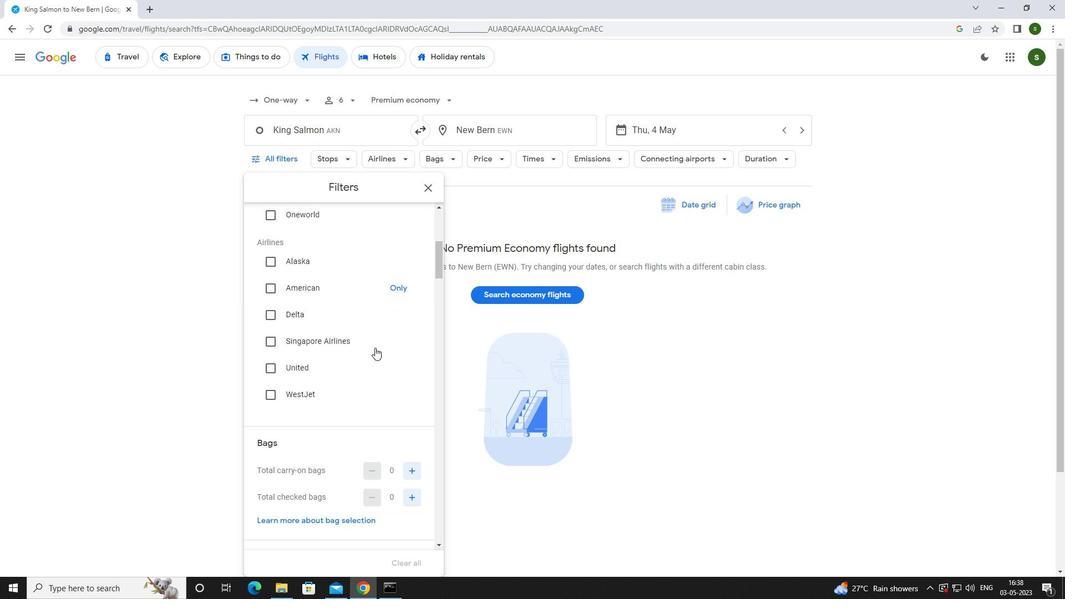 
Action: Mouse moved to (412, 360)
Screenshot: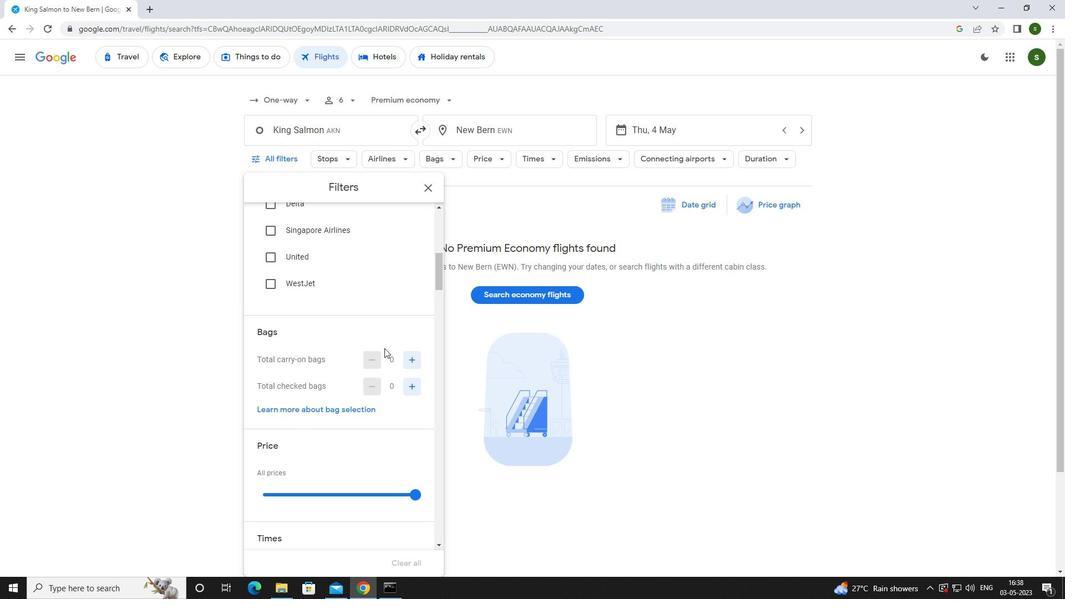
Action: Mouse pressed left at (412, 360)
Screenshot: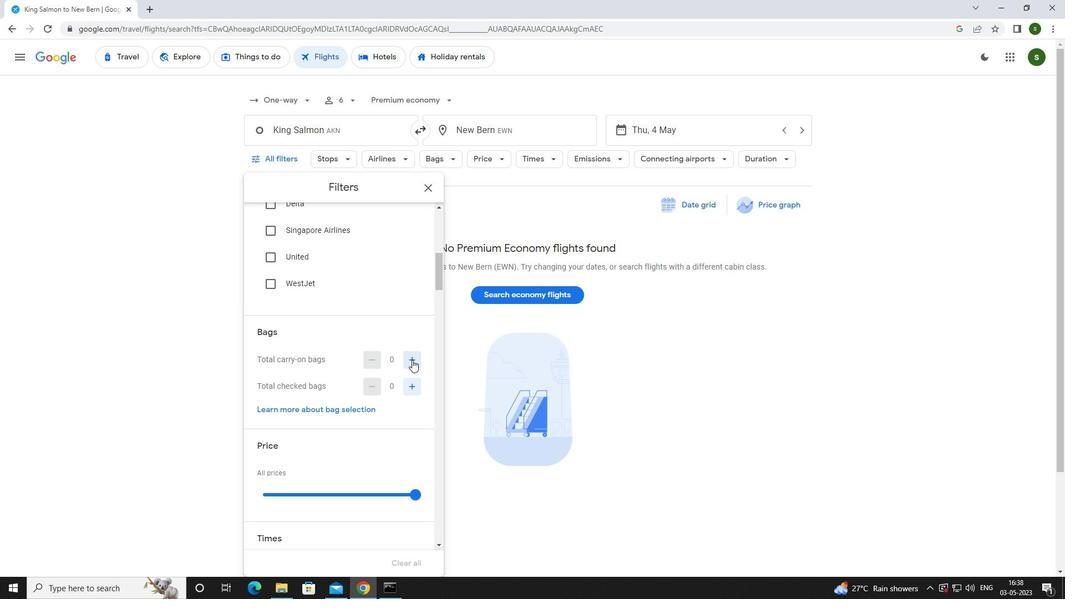 
Action: Mouse scrolled (412, 359) with delta (0, 0)
Screenshot: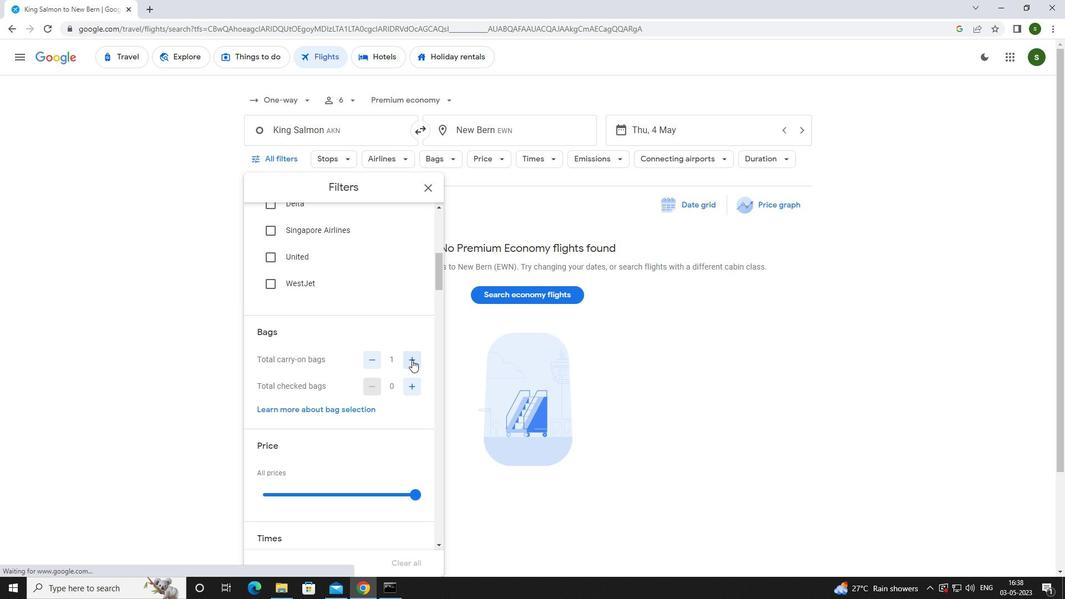 
Action: Mouse scrolled (412, 359) with delta (0, 0)
Screenshot: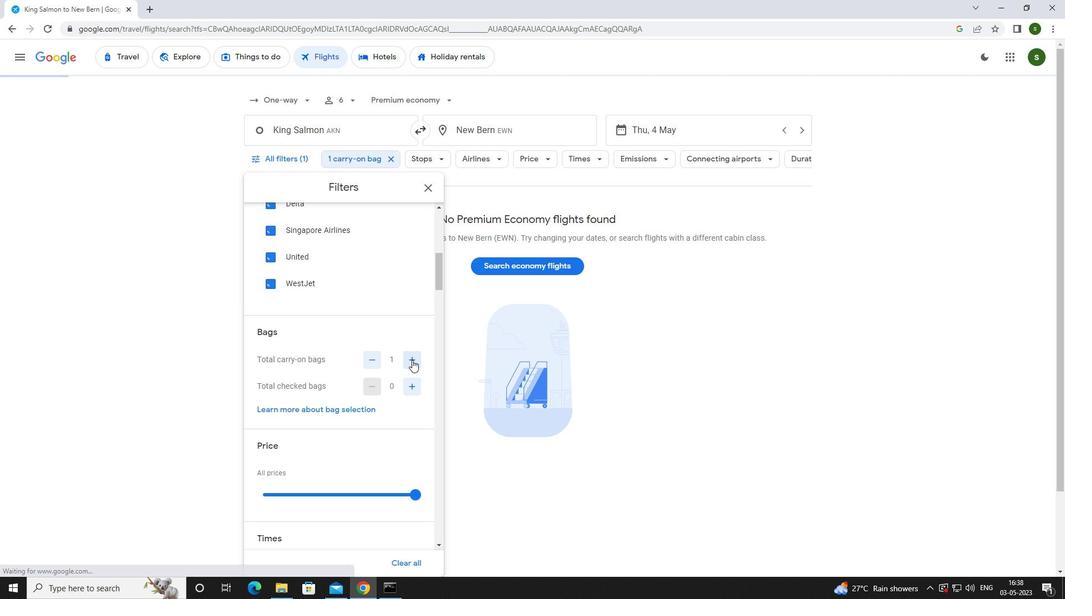 
Action: Mouse moved to (415, 383)
Screenshot: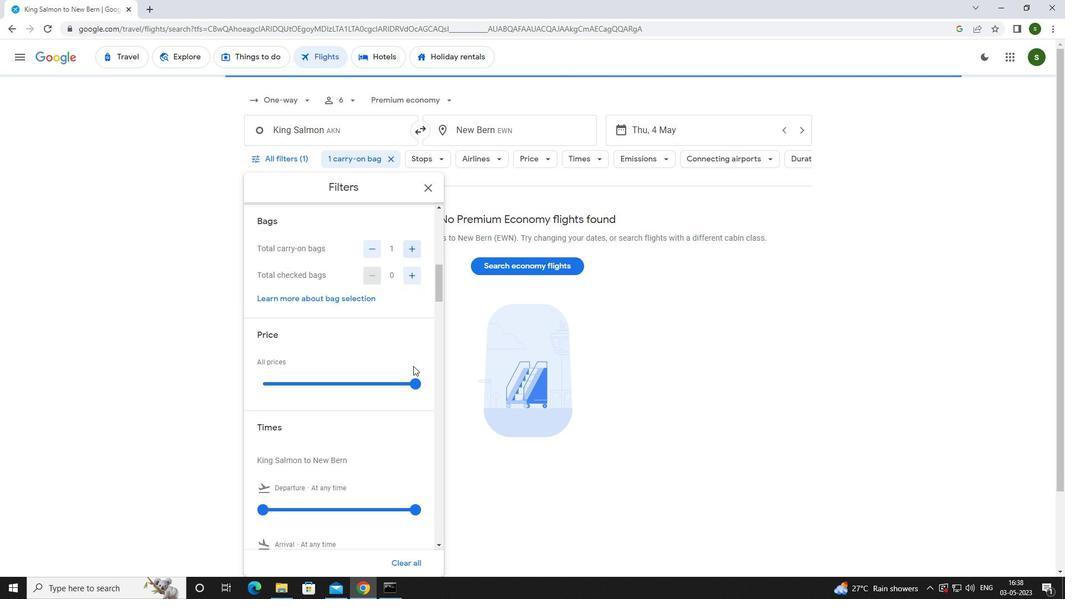 
Action: Mouse pressed left at (415, 383)
Screenshot: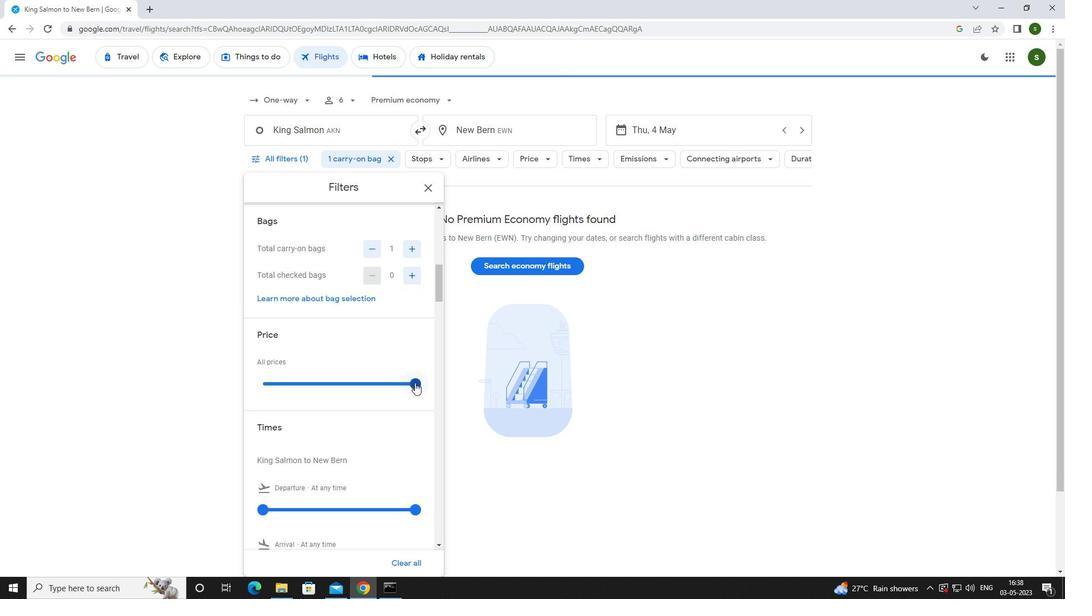 
Action: Mouse scrolled (415, 382) with delta (0, 0)
Screenshot: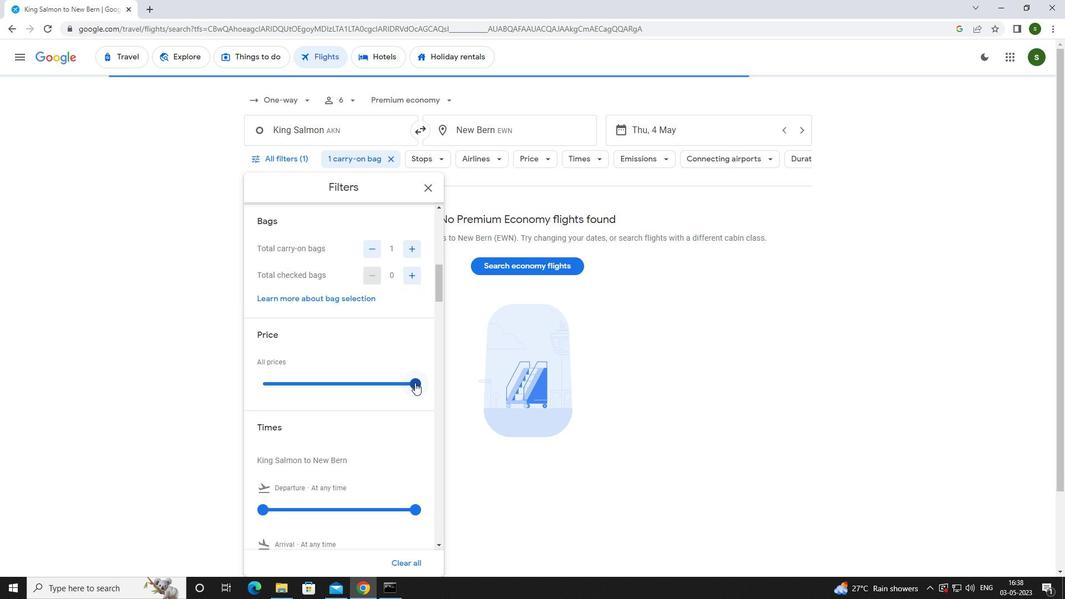 
Action: Mouse moved to (260, 452)
Screenshot: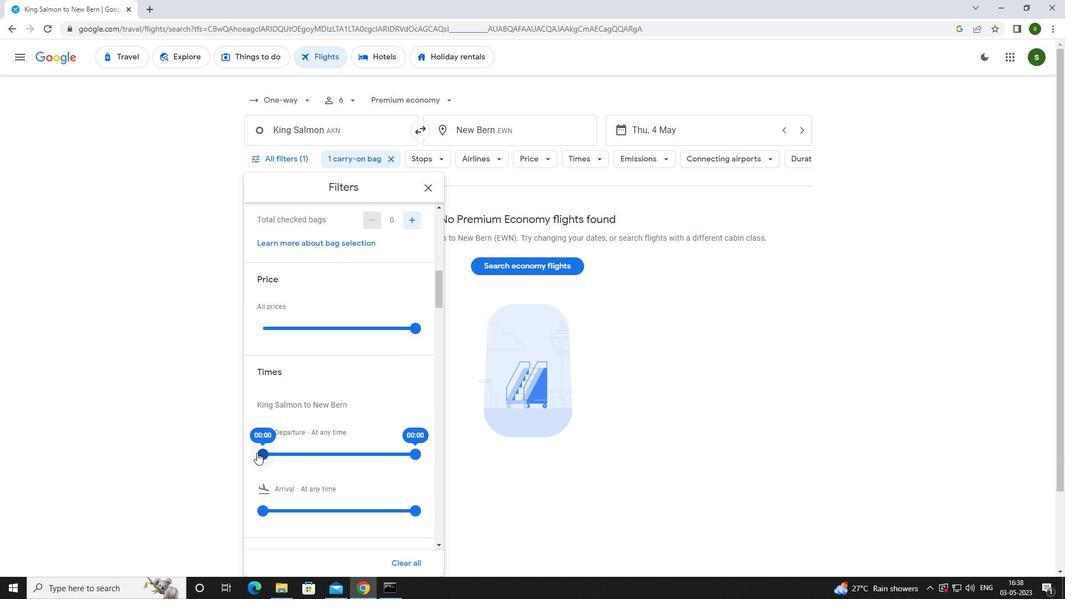 
Action: Mouse pressed left at (260, 452)
Screenshot: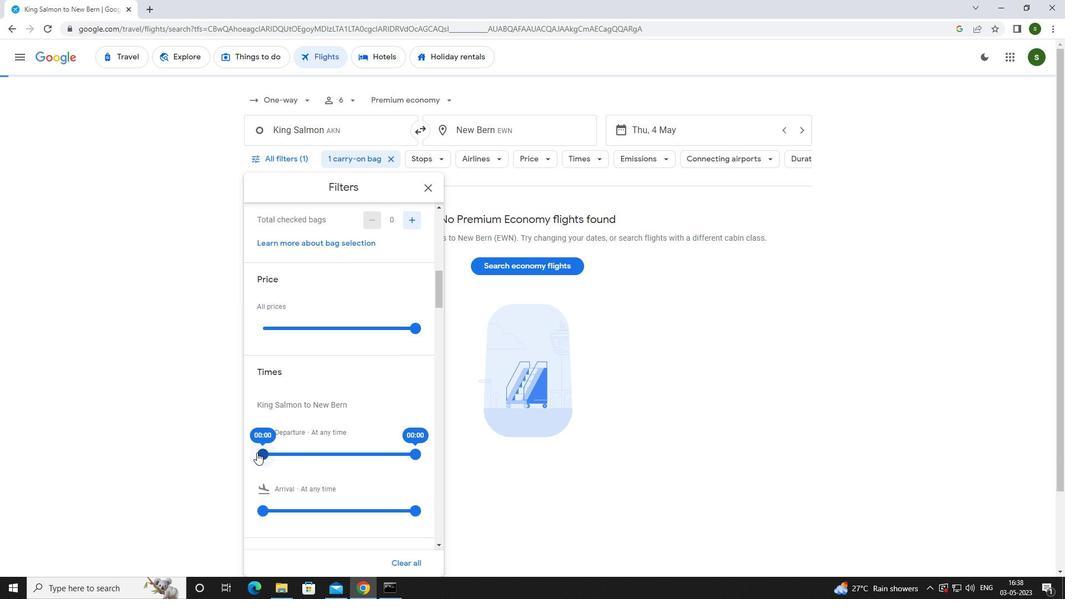 
Action: Mouse moved to (680, 448)
Screenshot: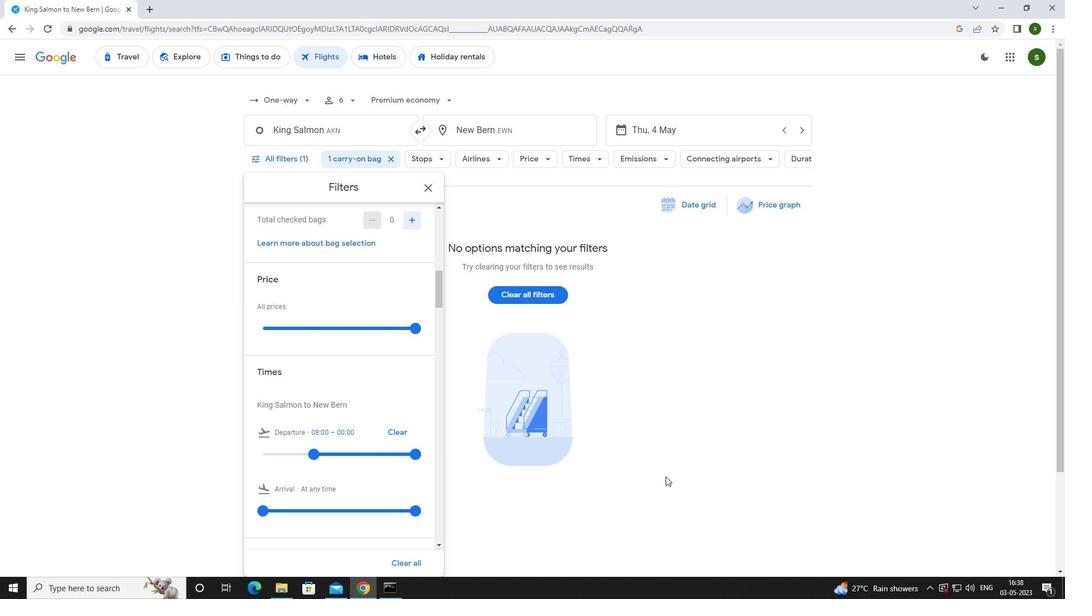 
Action: Mouse pressed left at (680, 448)
Screenshot: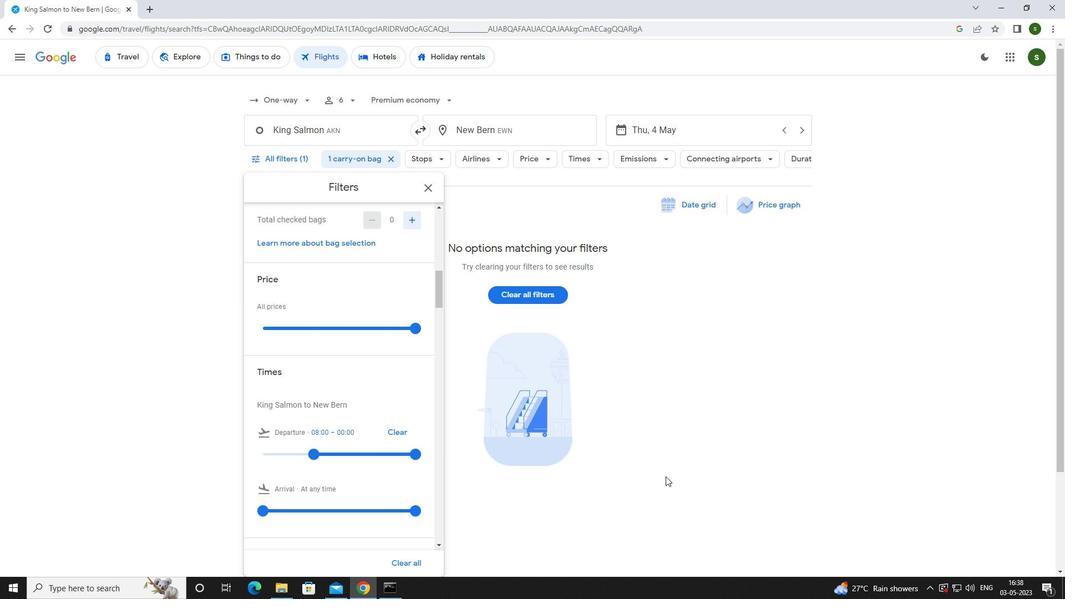 
Action: Mouse moved to (681, 437)
Screenshot: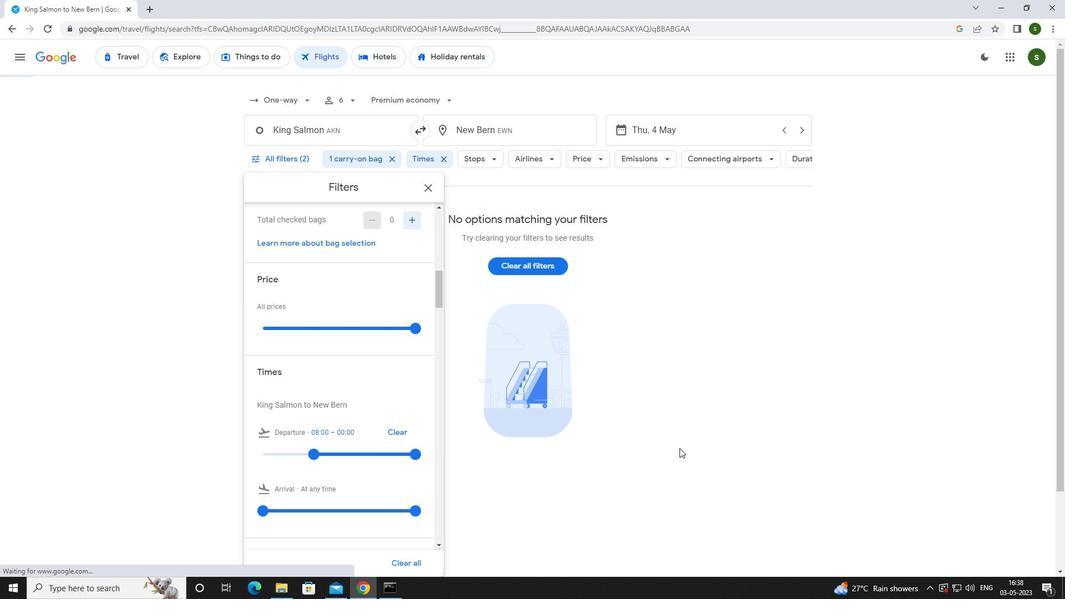 
